 Task: Search one way flight ticket for 2 adults, 2 children, 2 infants in seat in first from Florence: Florence Regional Airport to Greenville: Pitt-greenville Airport on 5-2-2023. Number of bags: 1 checked bag. Price is upto 105000. Outbound departure time preference is 14:15.
Action: Mouse moved to (322, 282)
Screenshot: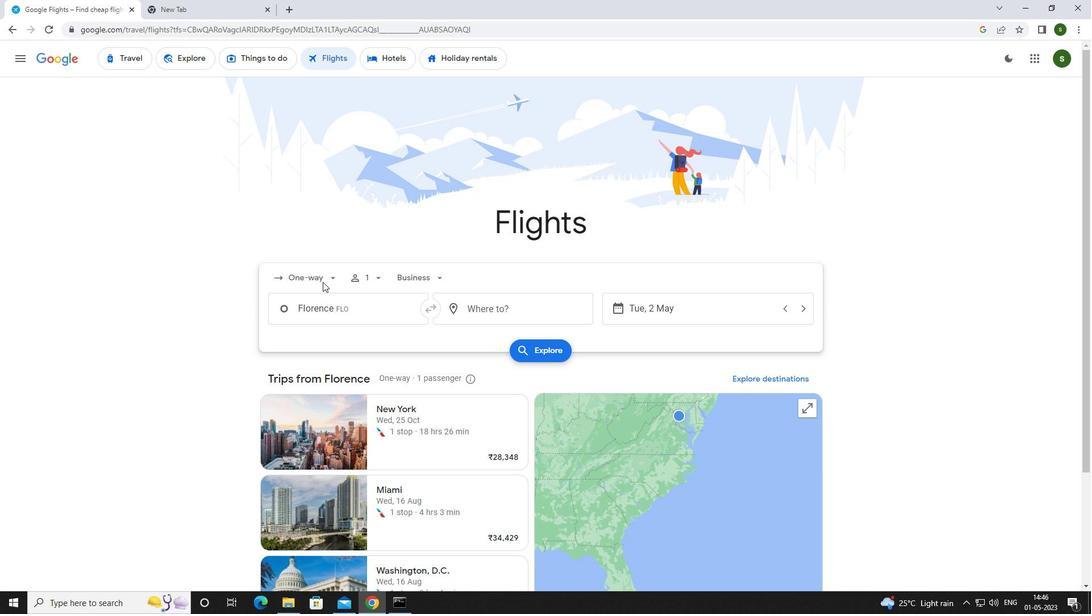 
Action: Mouse pressed left at (322, 282)
Screenshot: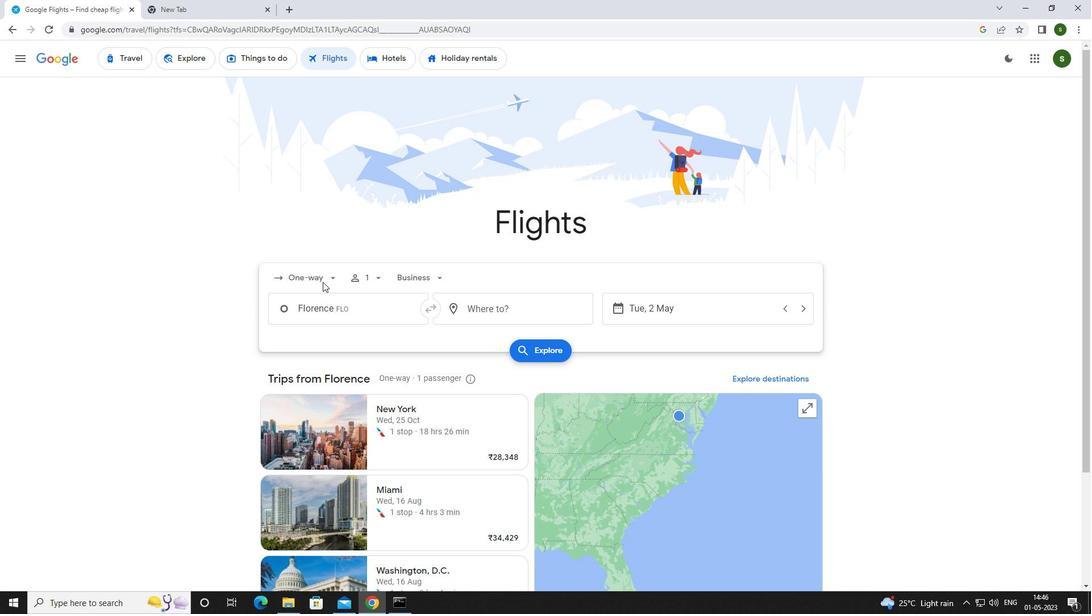 
Action: Mouse moved to (326, 324)
Screenshot: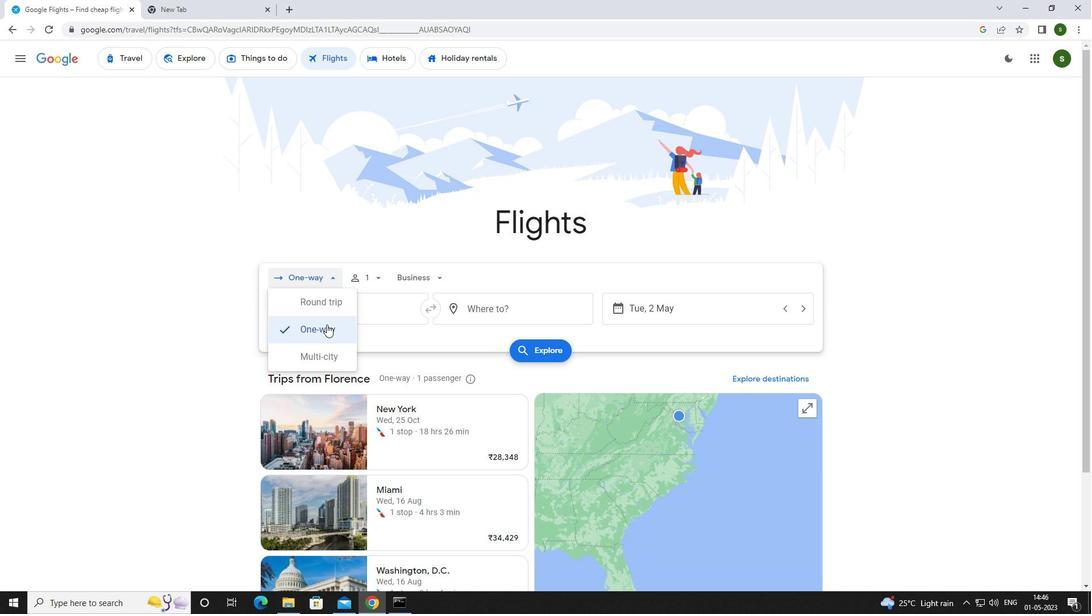 
Action: Mouse pressed left at (326, 324)
Screenshot: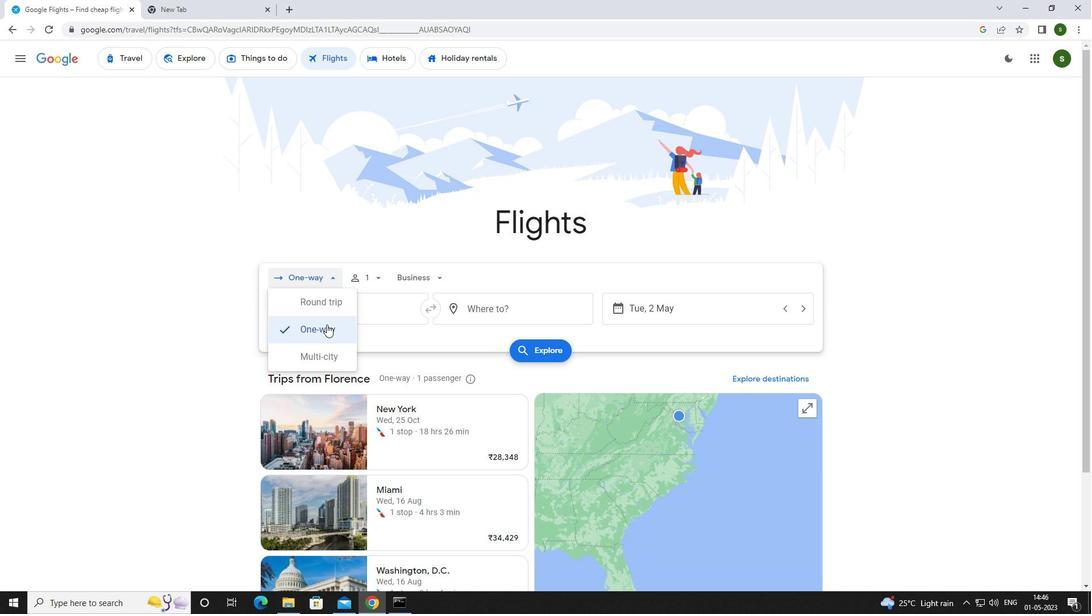 
Action: Mouse moved to (369, 276)
Screenshot: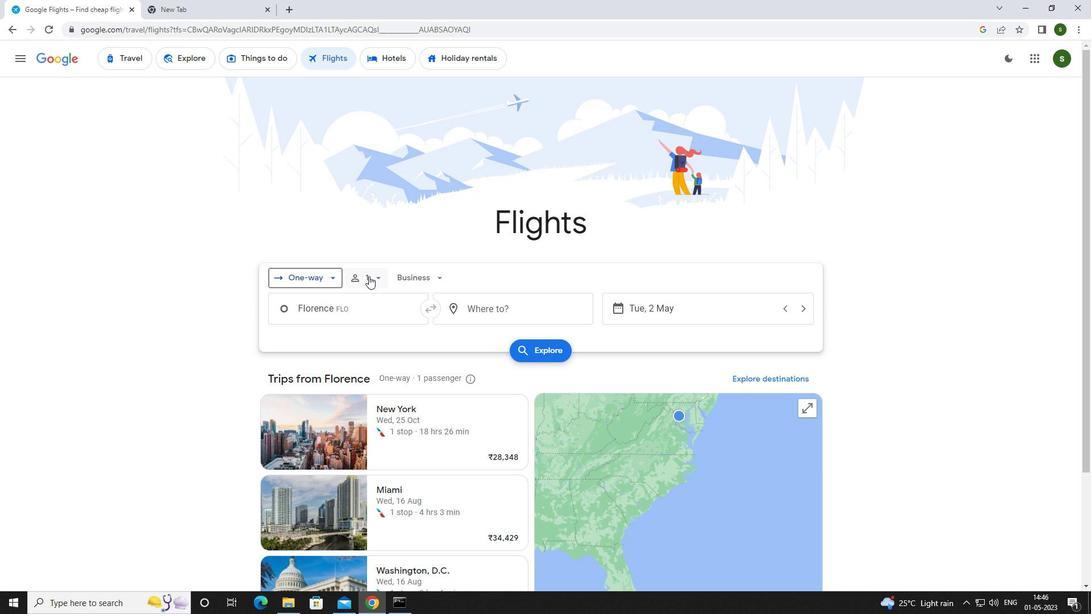 
Action: Mouse pressed left at (369, 276)
Screenshot: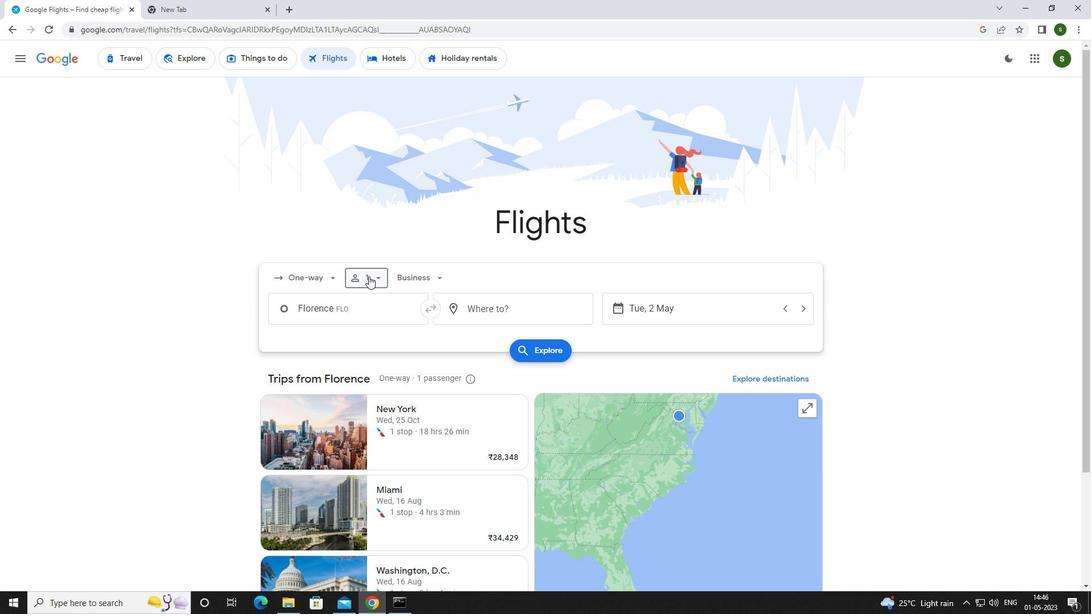 
Action: Mouse moved to (466, 306)
Screenshot: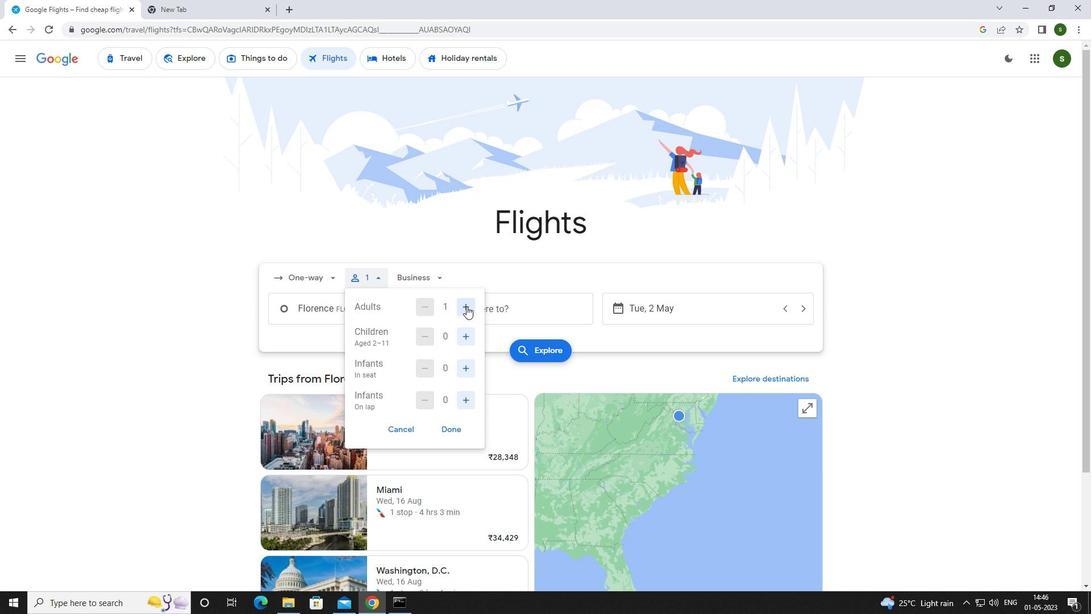 
Action: Mouse pressed left at (466, 306)
Screenshot: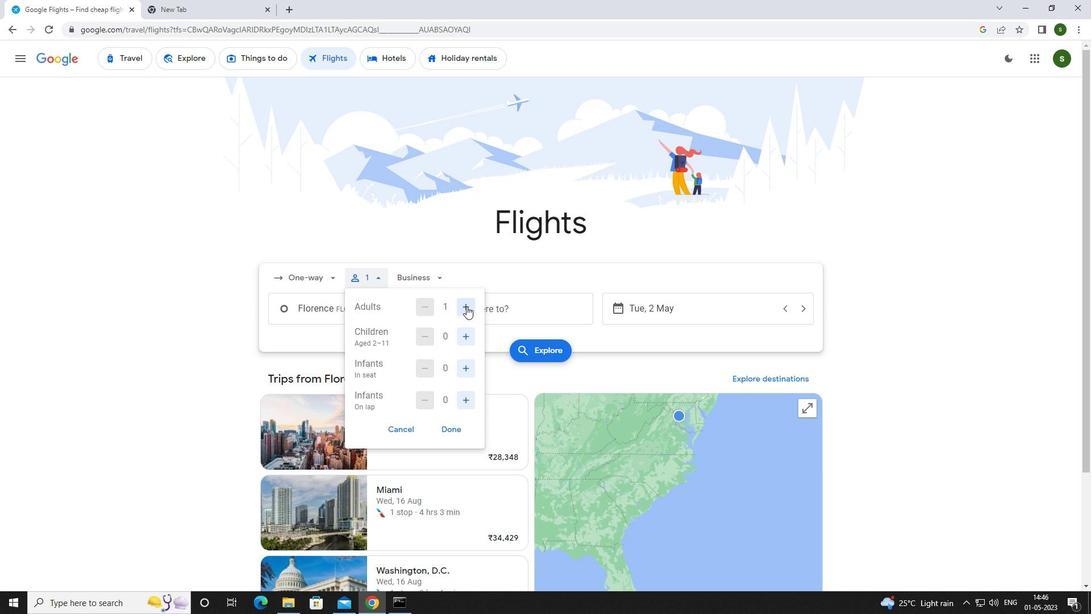 
Action: Mouse moved to (464, 333)
Screenshot: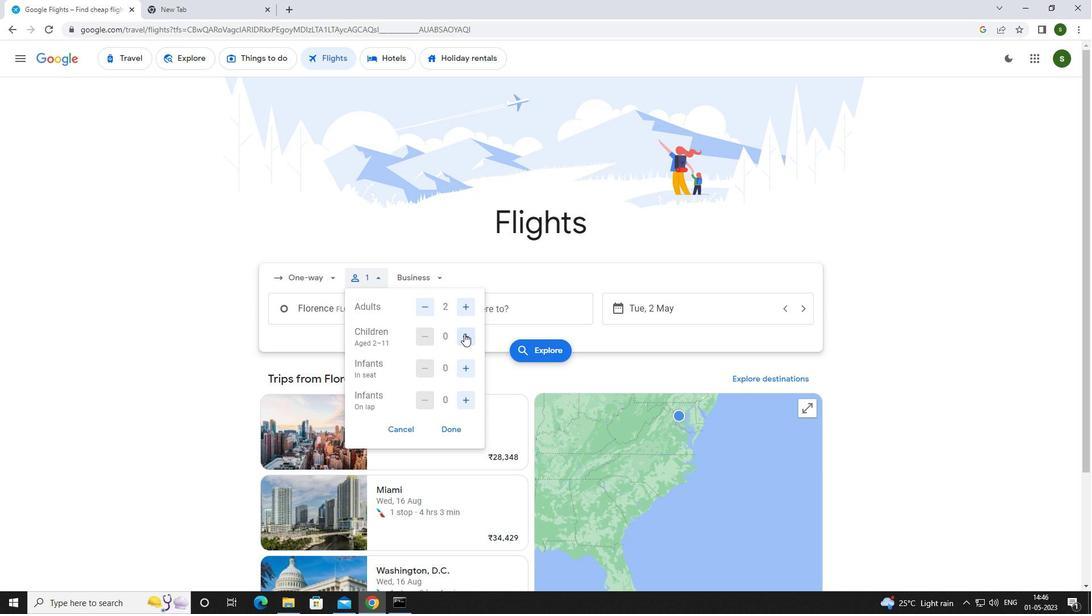 
Action: Mouse pressed left at (464, 333)
Screenshot: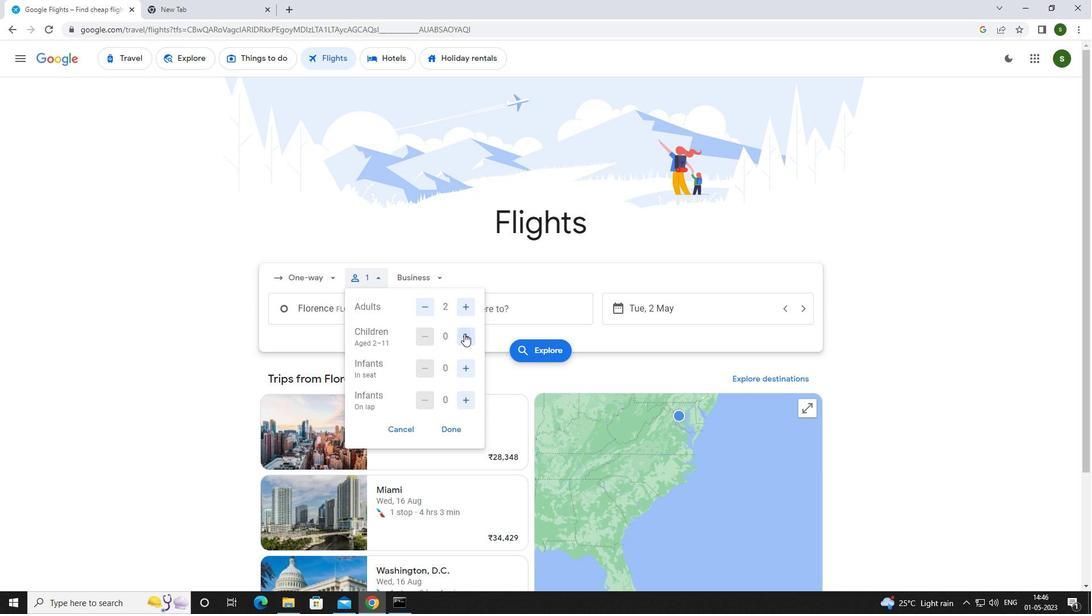 
Action: Mouse pressed left at (464, 333)
Screenshot: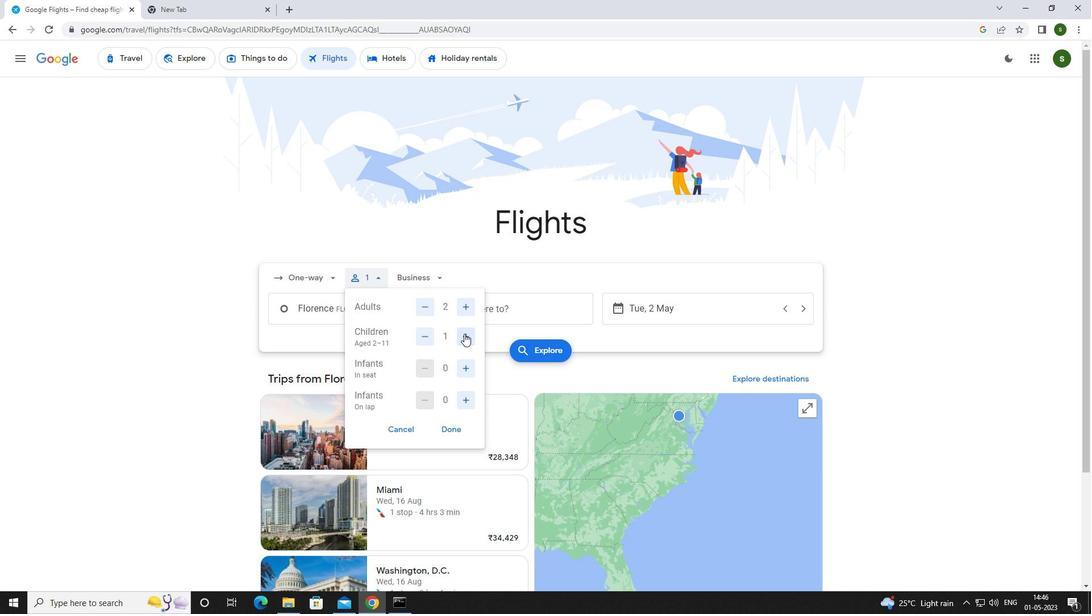 
Action: Mouse moved to (469, 369)
Screenshot: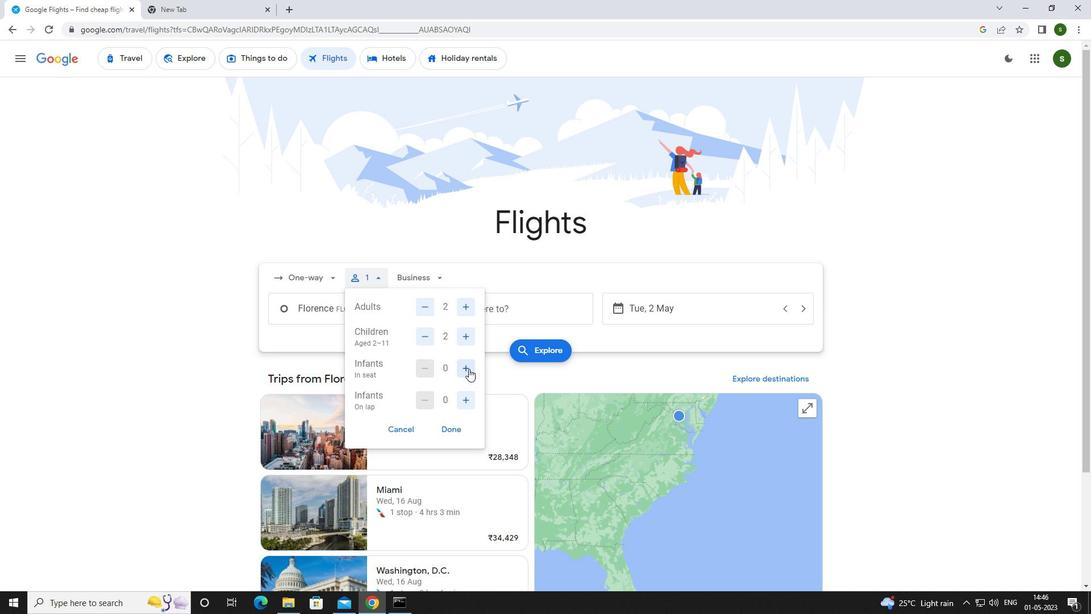 
Action: Mouse pressed left at (469, 369)
Screenshot: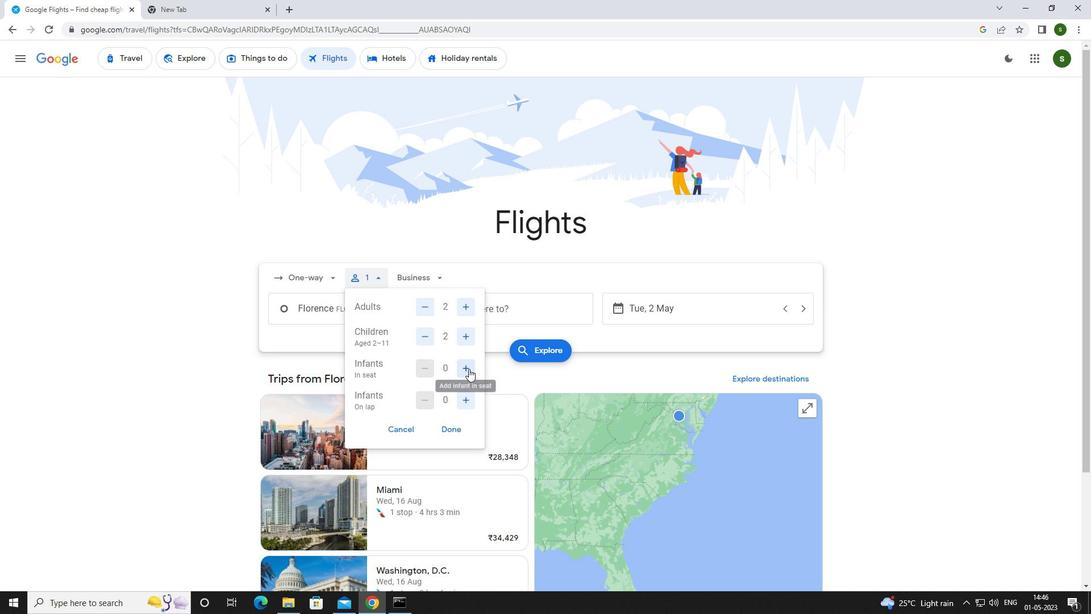 
Action: Mouse pressed left at (469, 369)
Screenshot: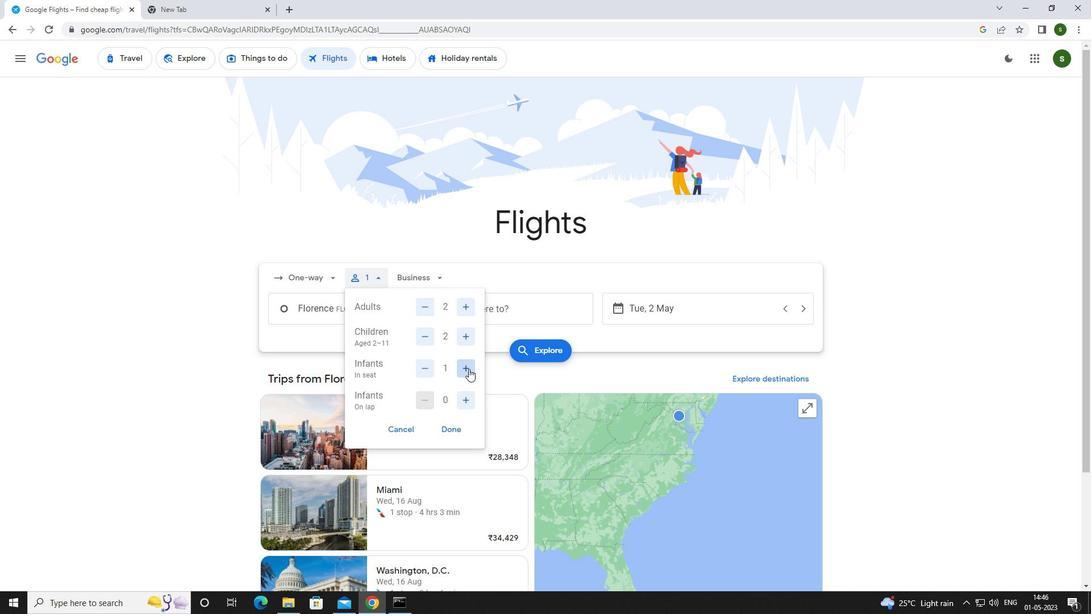 
Action: Mouse moved to (428, 282)
Screenshot: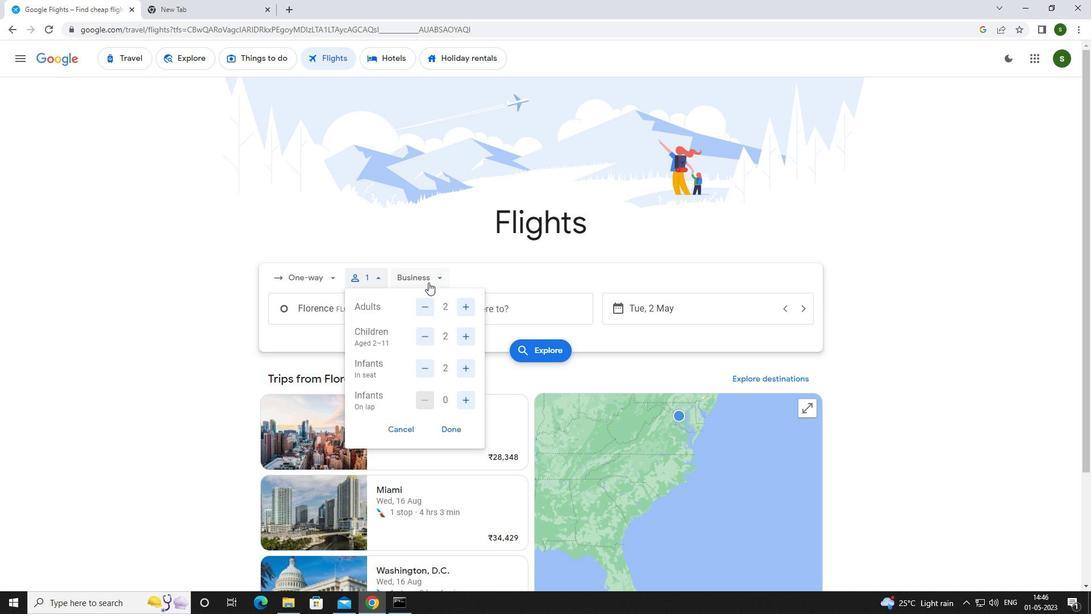 
Action: Mouse pressed left at (428, 282)
Screenshot: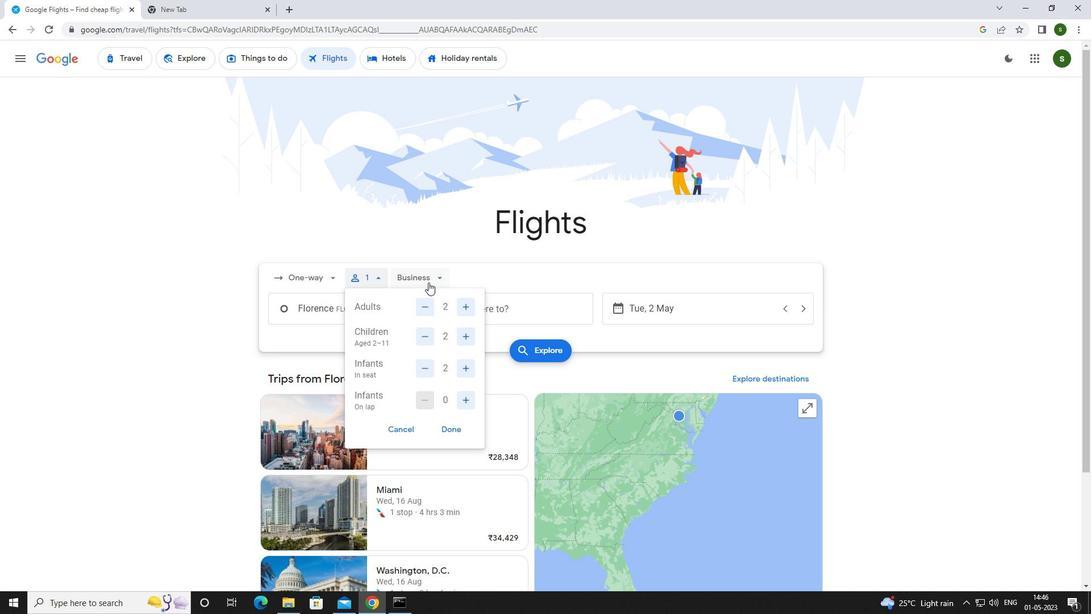 
Action: Mouse moved to (443, 385)
Screenshot: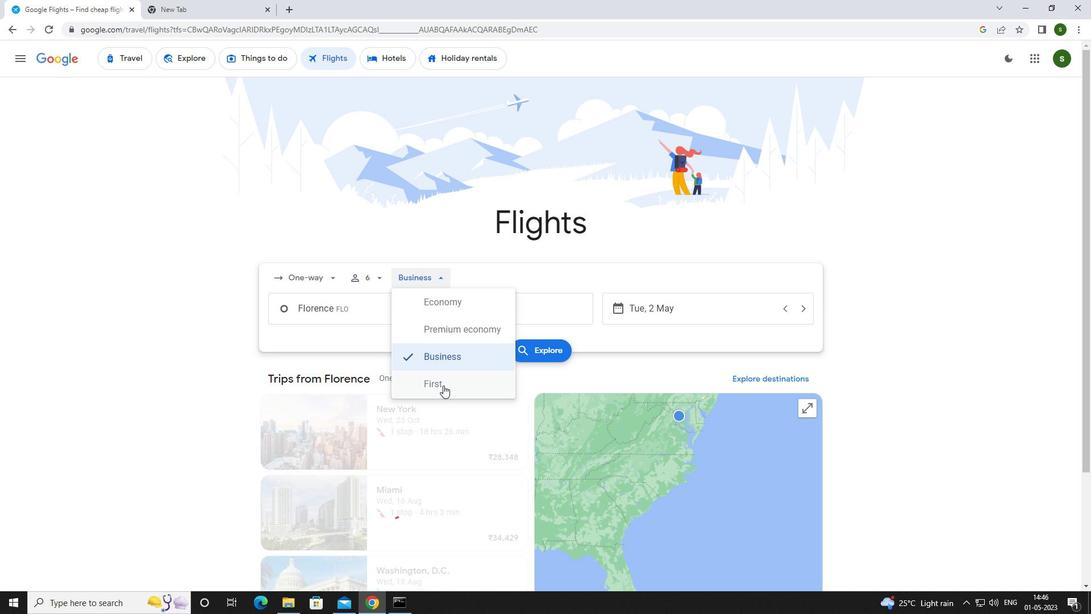 
Action: Mouse pressed left at (443, 385)
Screenshot: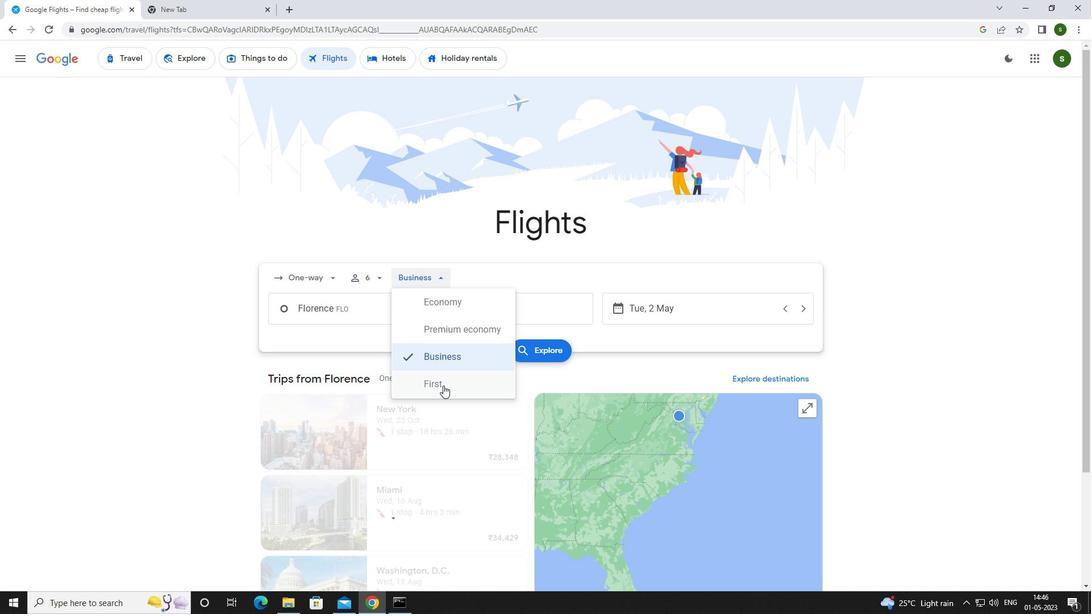 
Action: Mouse moved to (381, 317)
Screenshot: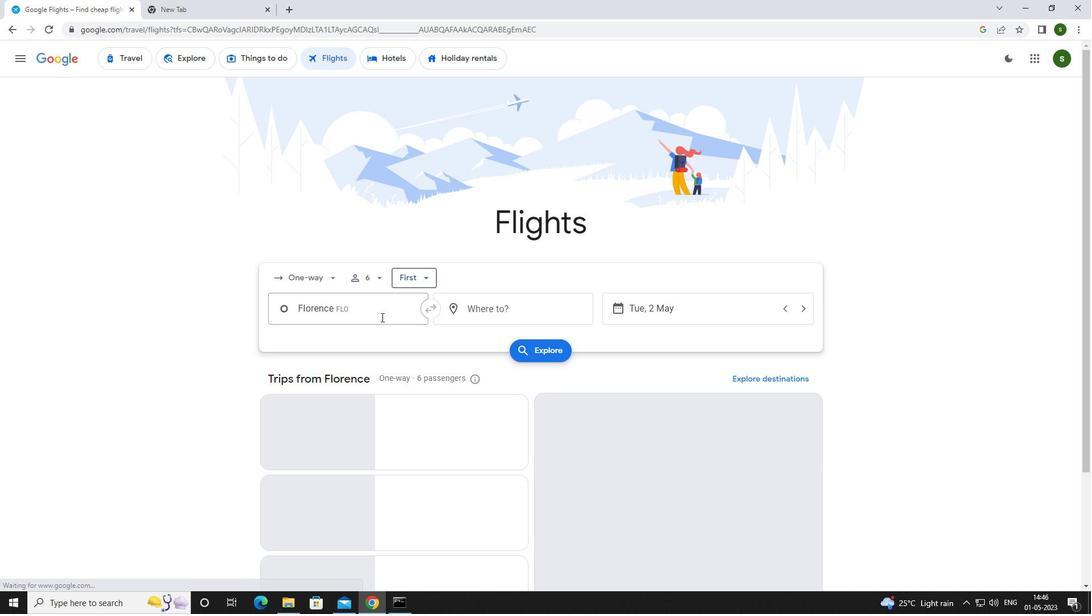 
Action: Mouse pressed left at (381, 317)
Screenshot: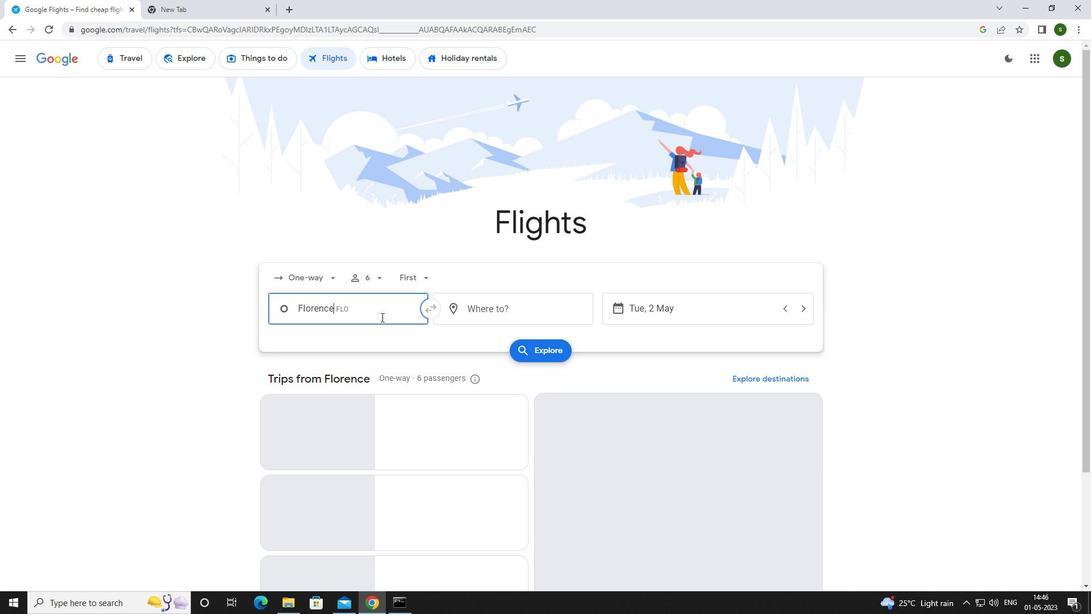 
Action: Mouse moved to (376, 313)
Screenshot: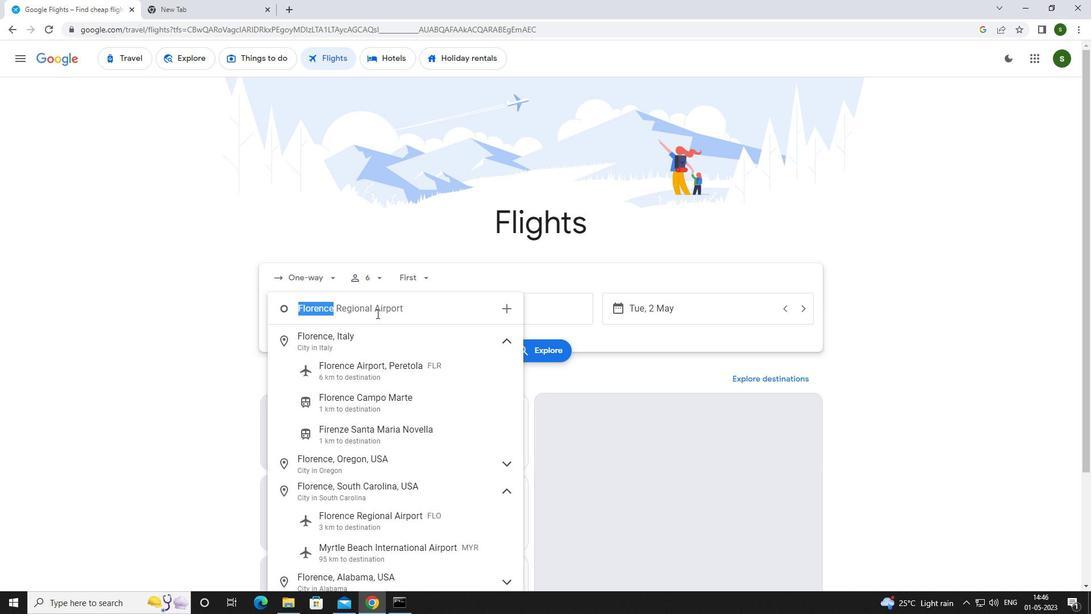 
Action: Key pressed <Key.caps_lock>f<Key.caps_lock>loerence<Key.space><Key.caps_lock>
Screenshot: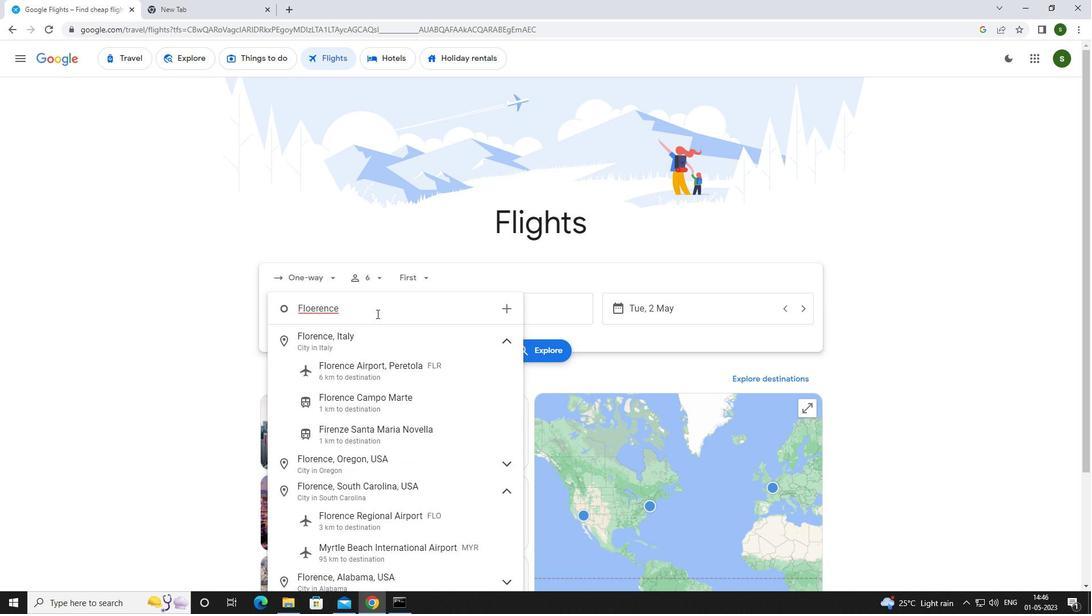 
Action: Mouse moved to (376, 521)
Screenshot: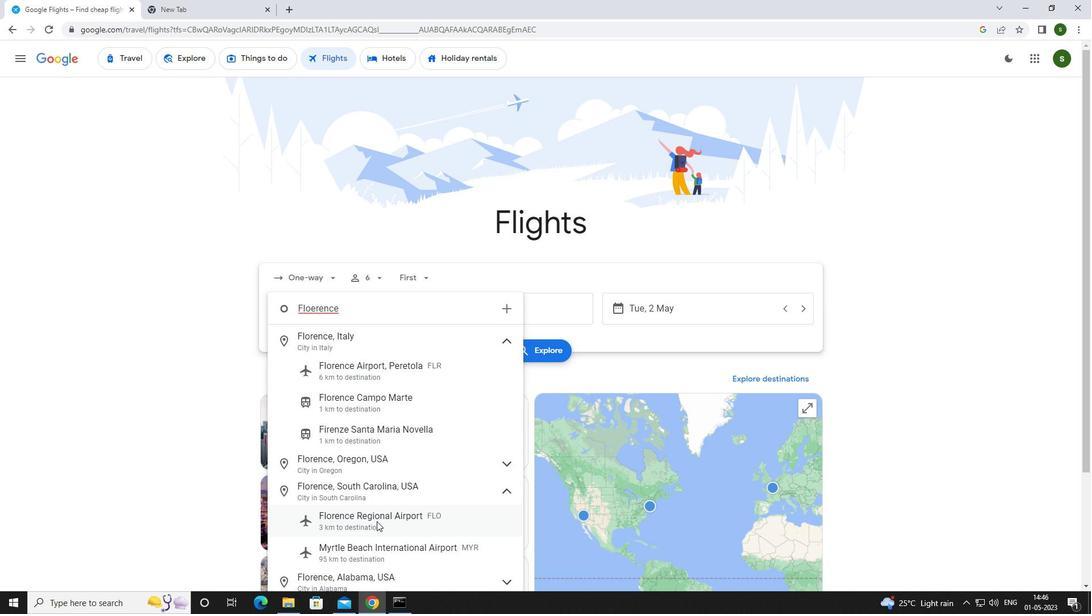 
Action: Mouse pressed left at (376, 521)
Screenshot: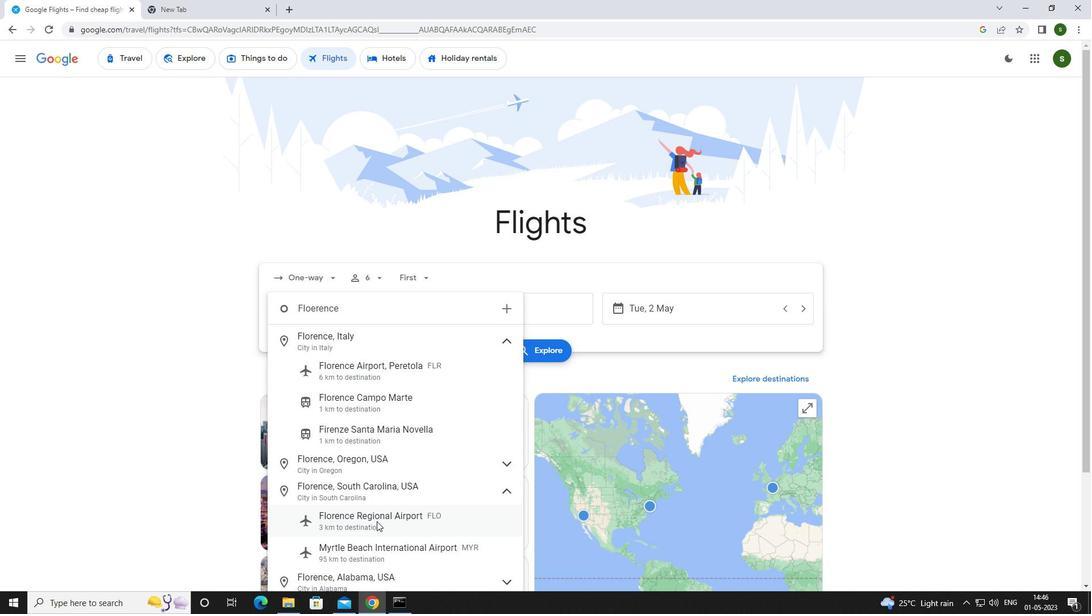 
Action: Mouse moved to (497, 311)
Screenshot: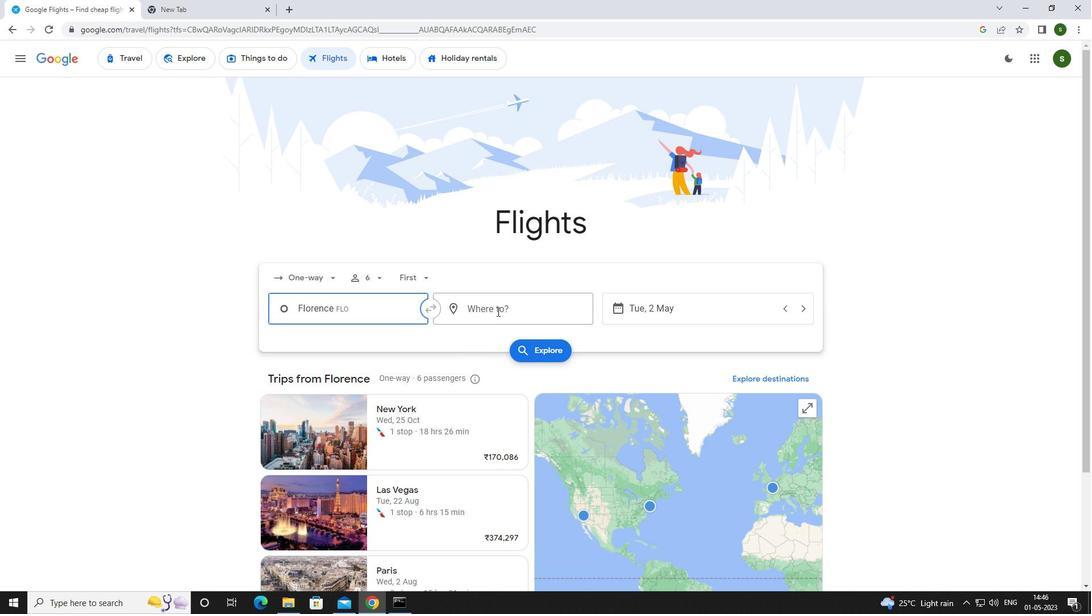 
Action: Mouse pressed left at (497, 311)
Screenshot: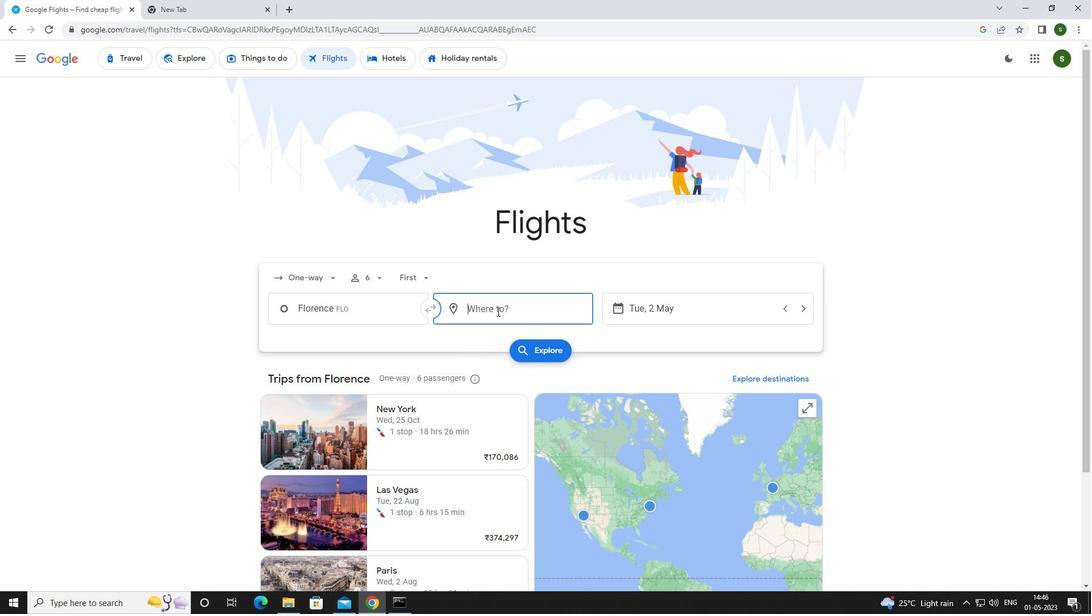 
Action: Mouse moved to (445, 327)
Screenshot: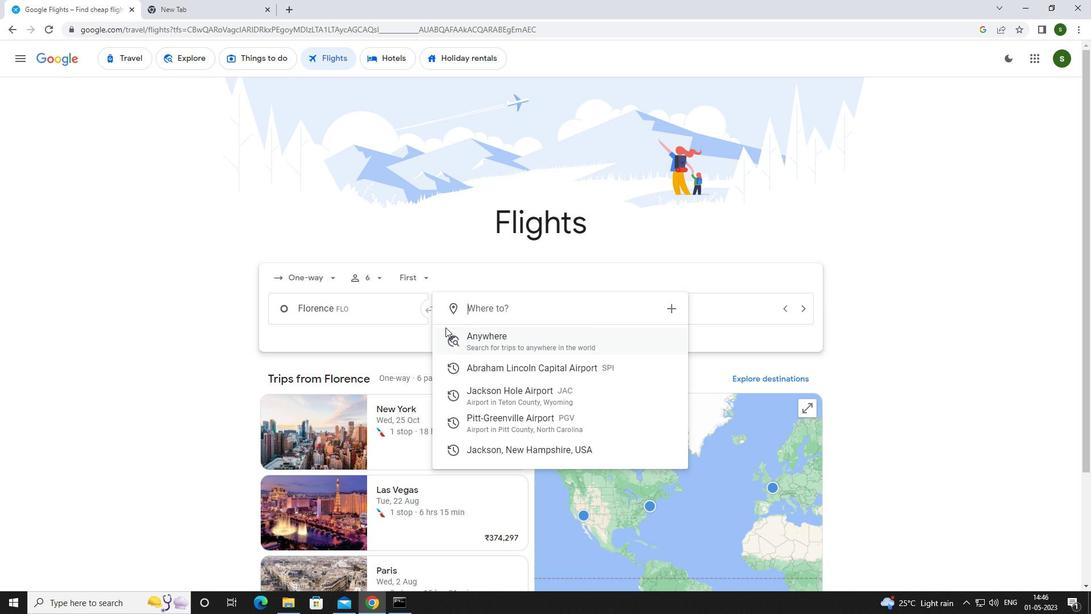 
Action: Key pressed <Key.caps_lock>p<Key.caps_lock>itt
Screenshot: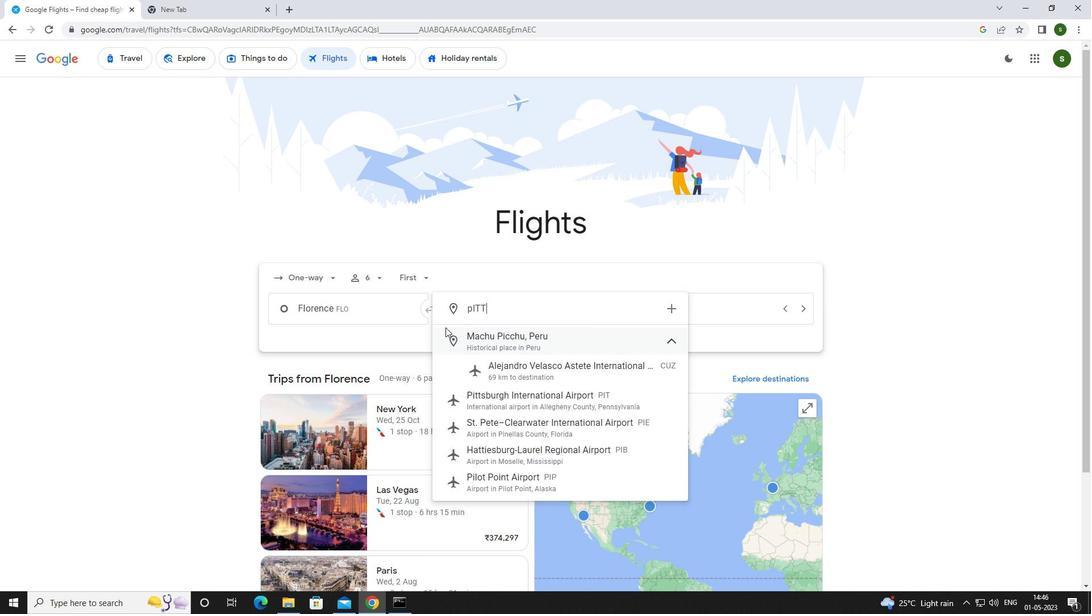 
Action: Mouse moved to (495, 417)
Screenshot: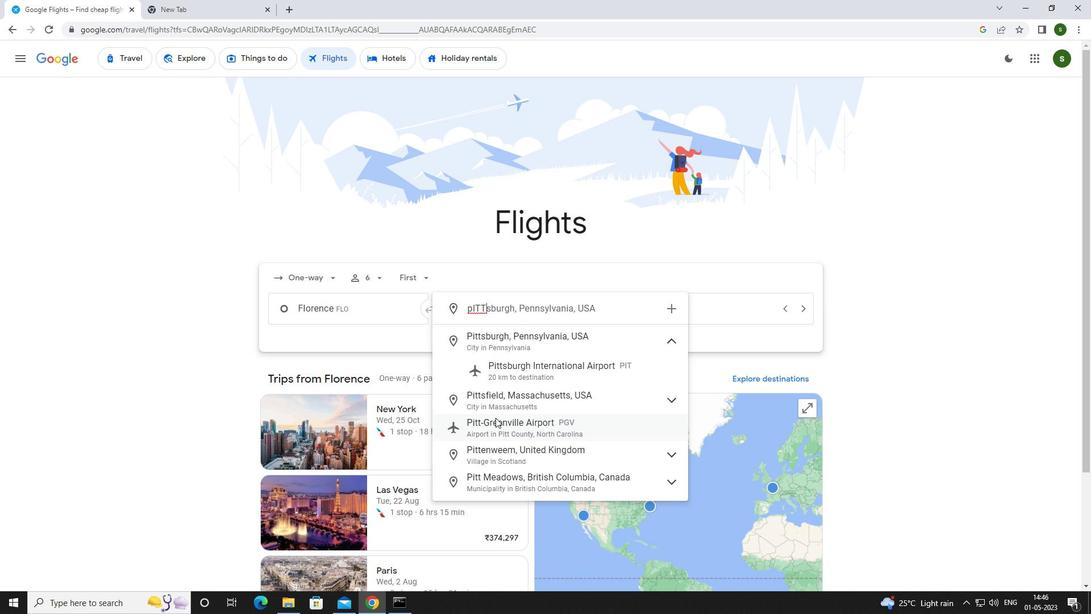 
Action: Mouse pressed left at (495, 417)
Screenshot: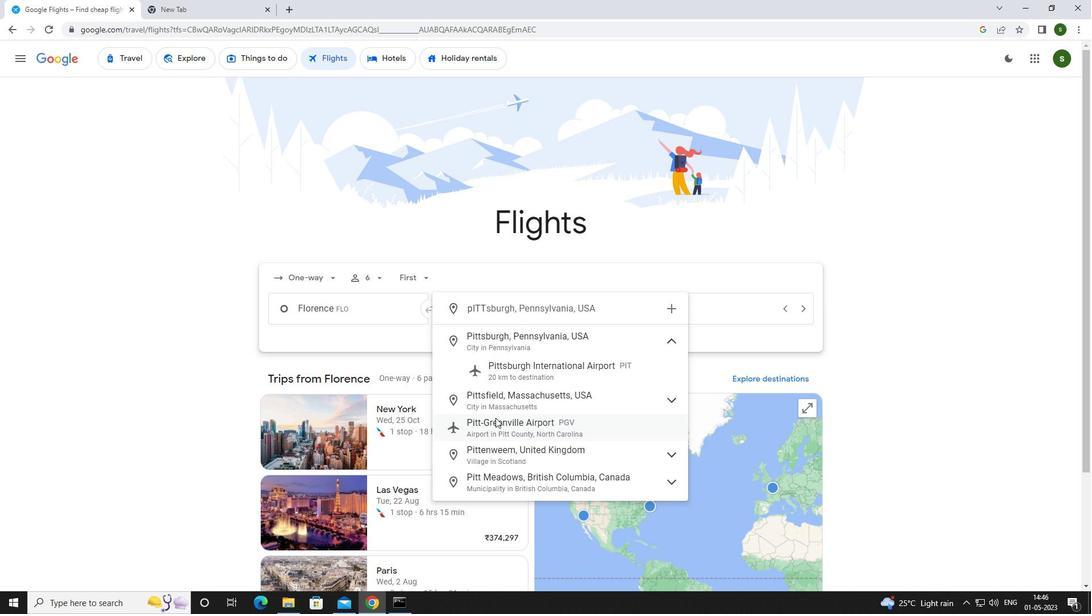 
Action: Mouse moved to (658, 311)
Screenshot: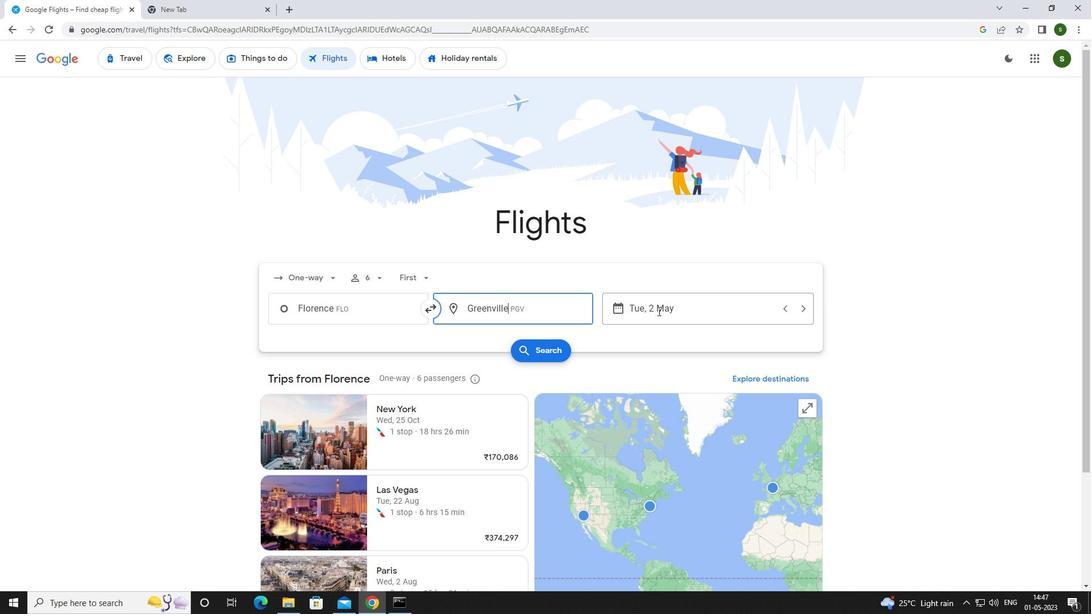 
Action: Mouse pressed left at (658, 311)
Screenshot: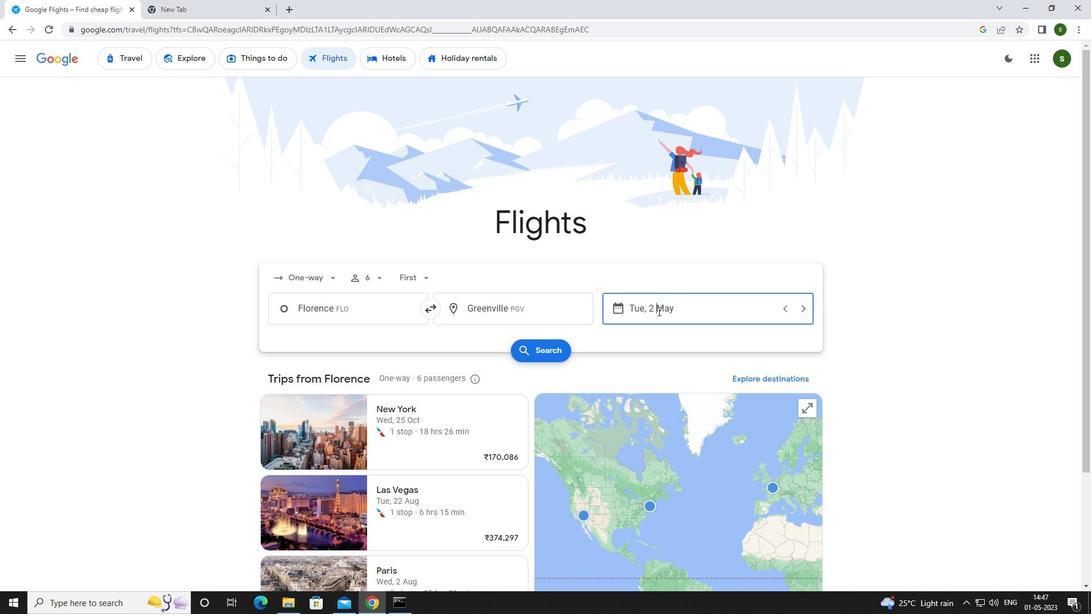 
Action: Mouse moved to (468, 388)
Screenshot: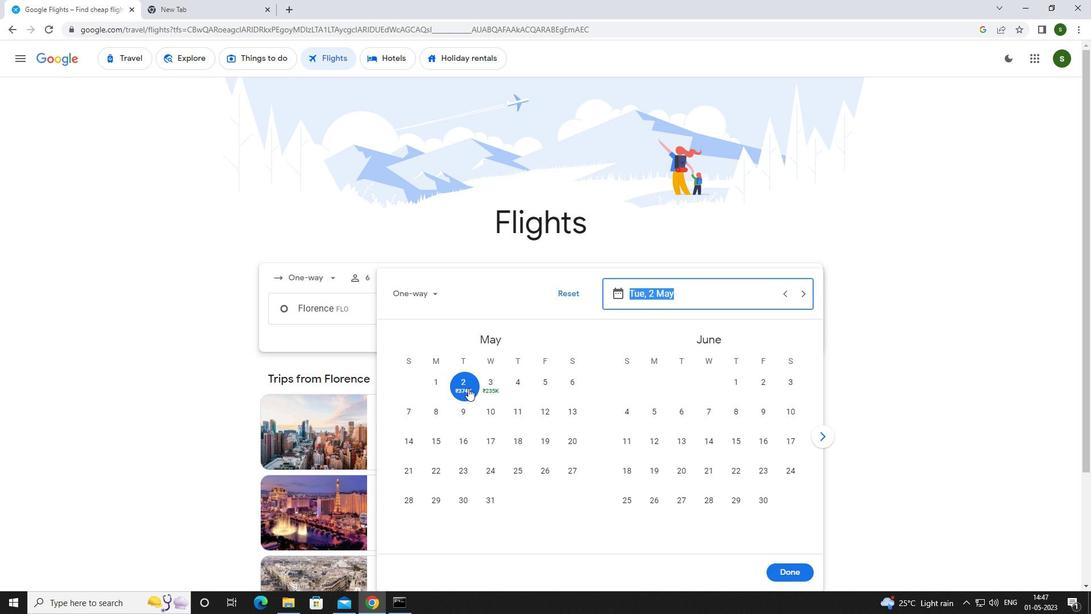 
Action: Mouse pressed left at (468, 388)
Screenshot: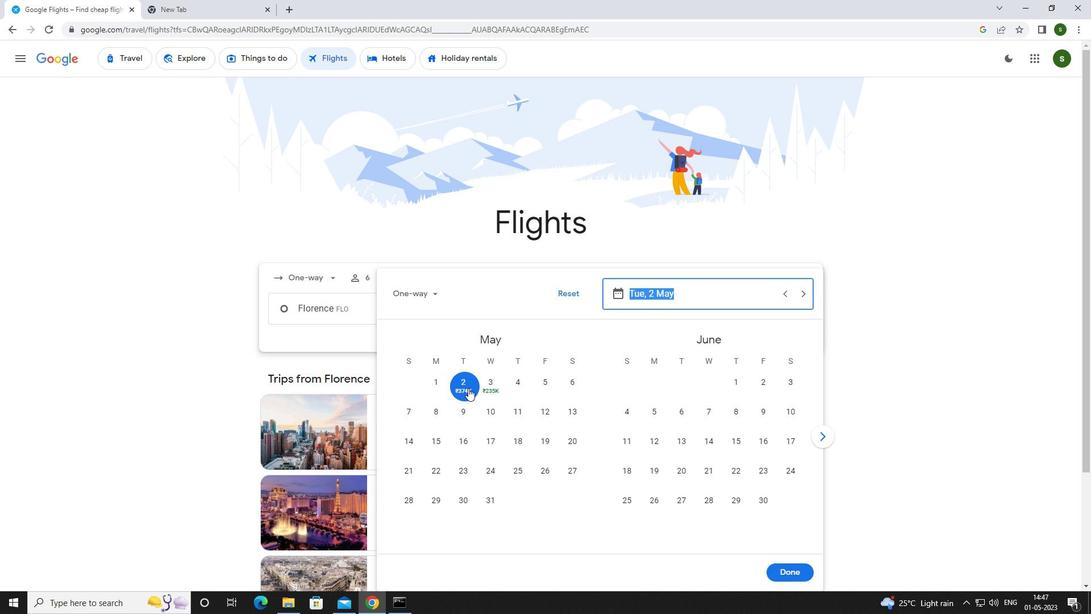 
Action: Mouse moved to (796, 572)
Screenshot: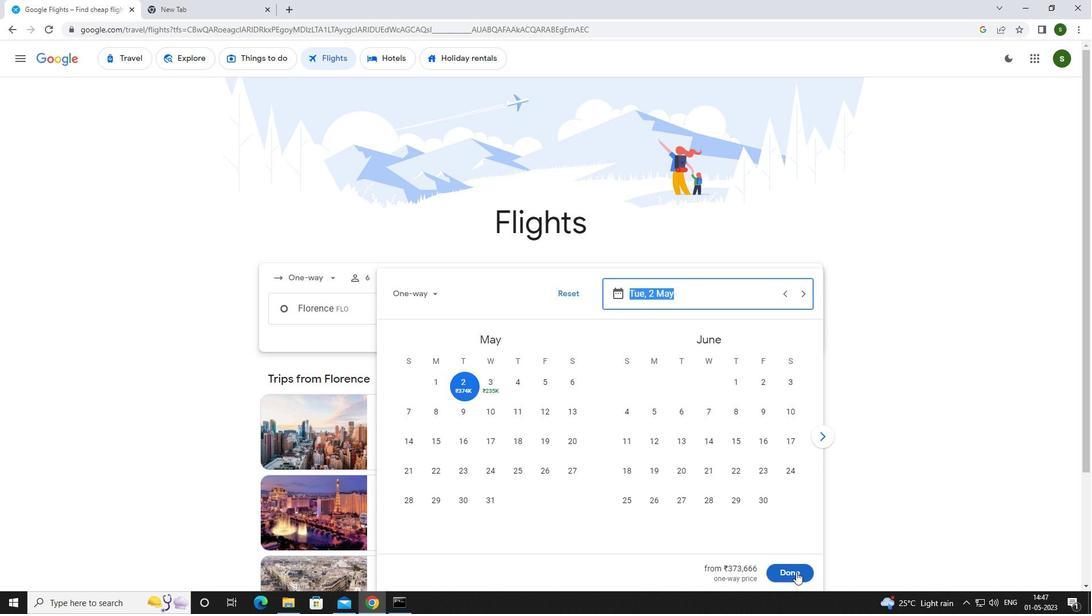 
Action: Mouse pressed left at (796, 572)
Screenshot: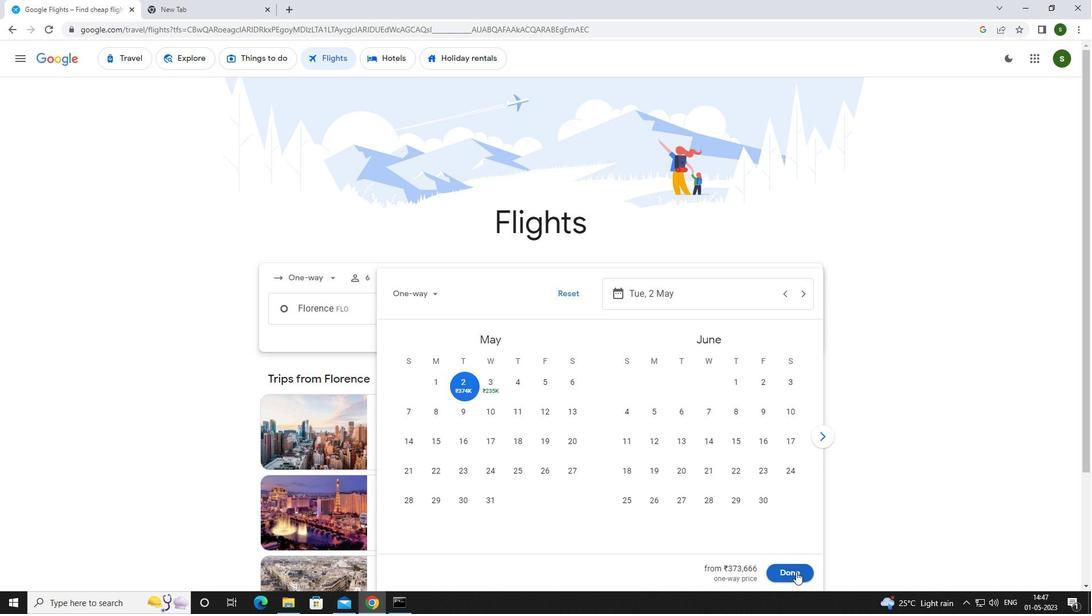 
Action: Mouse moved to (541, 356)
Screenshot: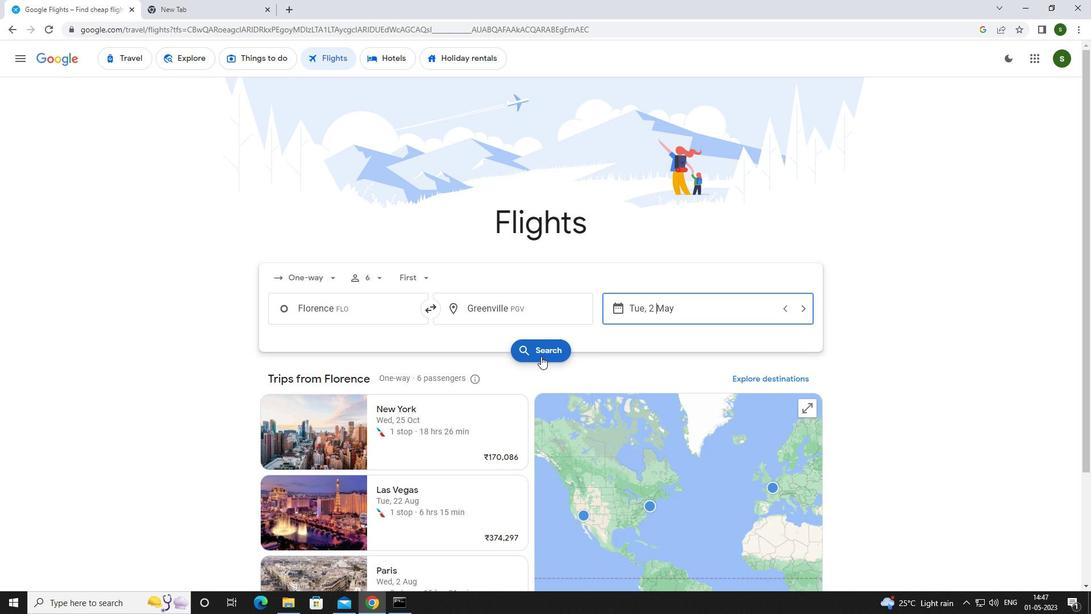 
Action: Mouse pressed left at (541, 356)
Screenshot: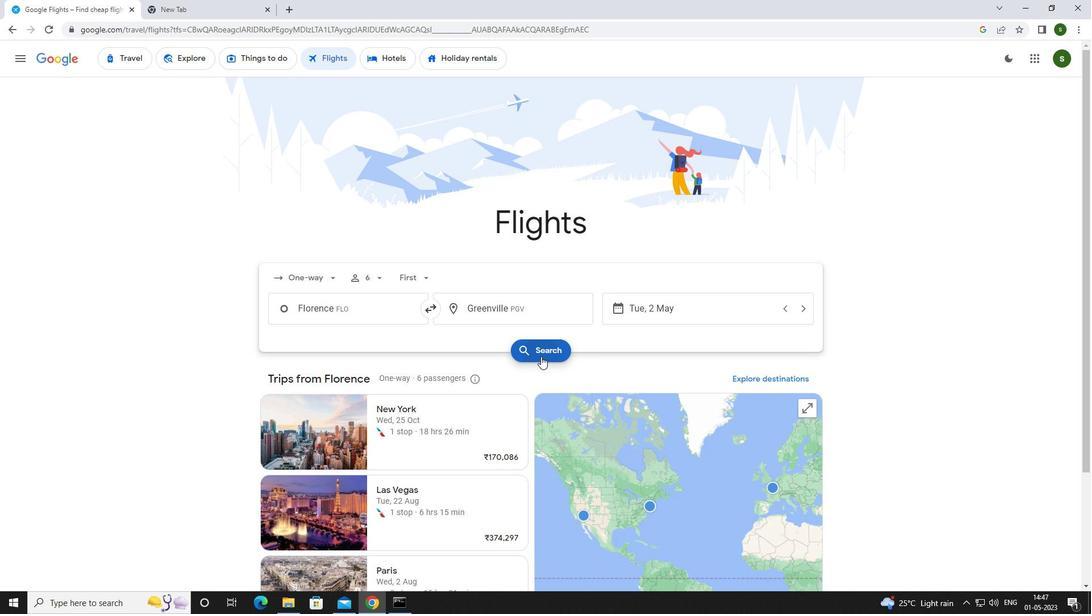
Action: Mouse moved to (297, 168)
Screenshot: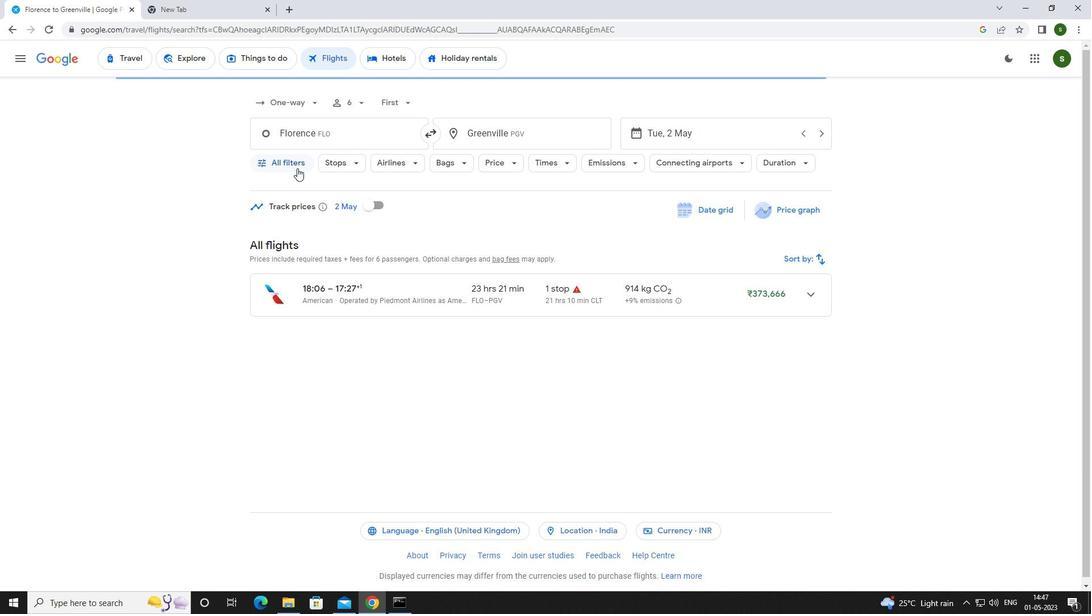 
Action: Mouse pressed left at (297, 168)
Screenshot: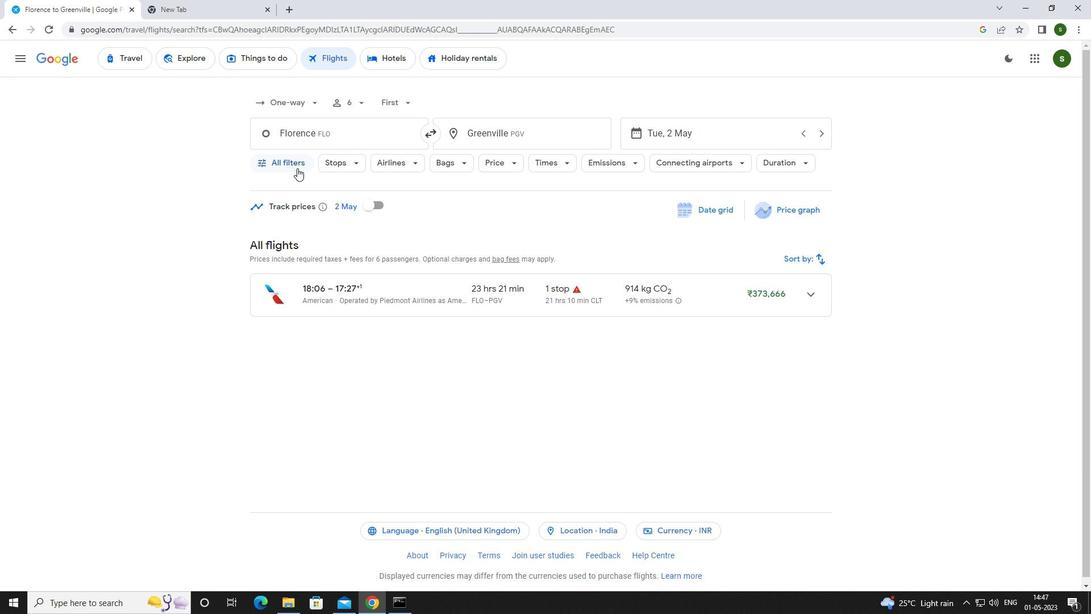 
Action: Mouse moved to (324, 219)
Screenshot: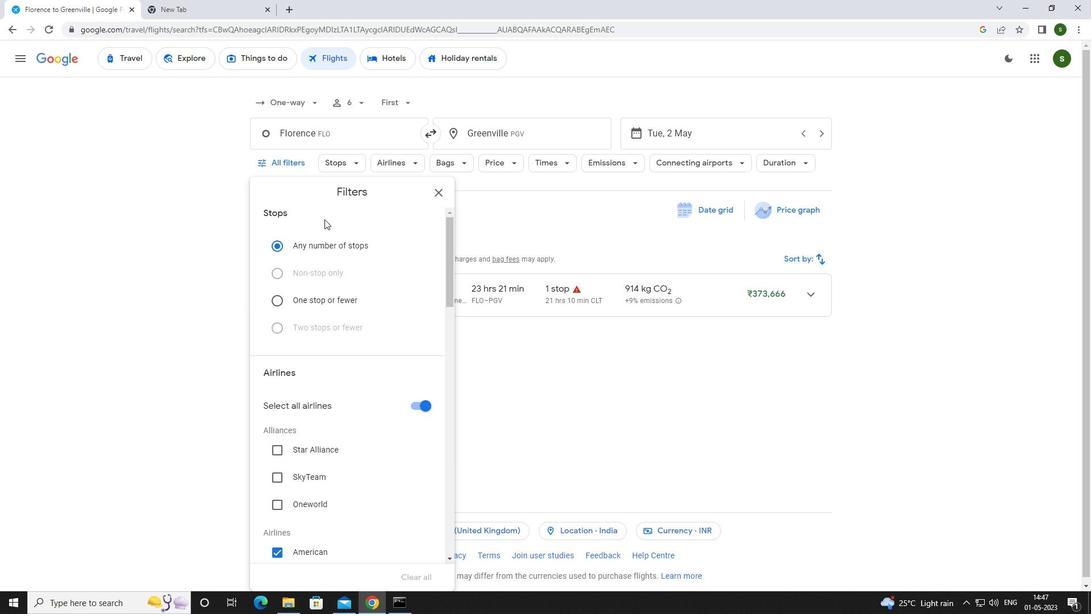 
Action: Mouse scrolled (324, 218) with delta (0, 0)
Screenshot: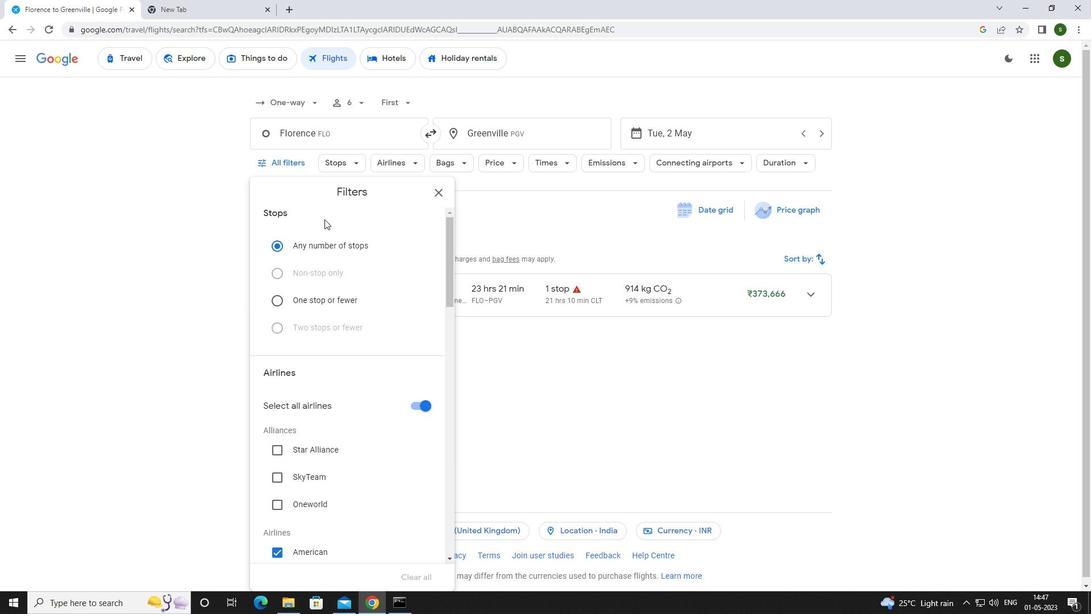 
Action: Mouse moved to (325, 220)
Screenshot: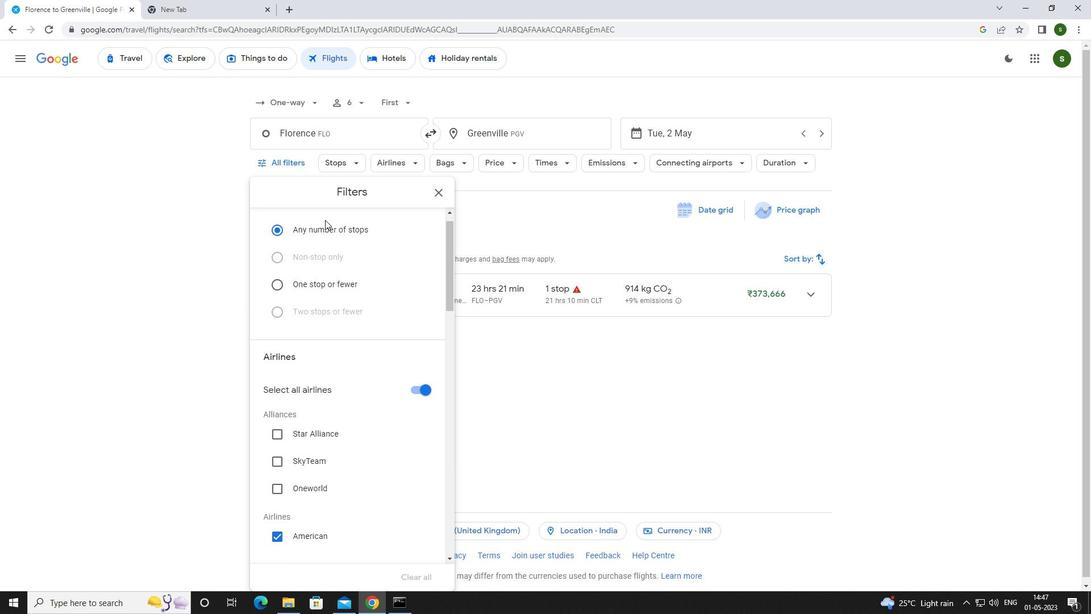
Action: Mouse scrolled (325, 219) with delta (0, 0)
Screenshot: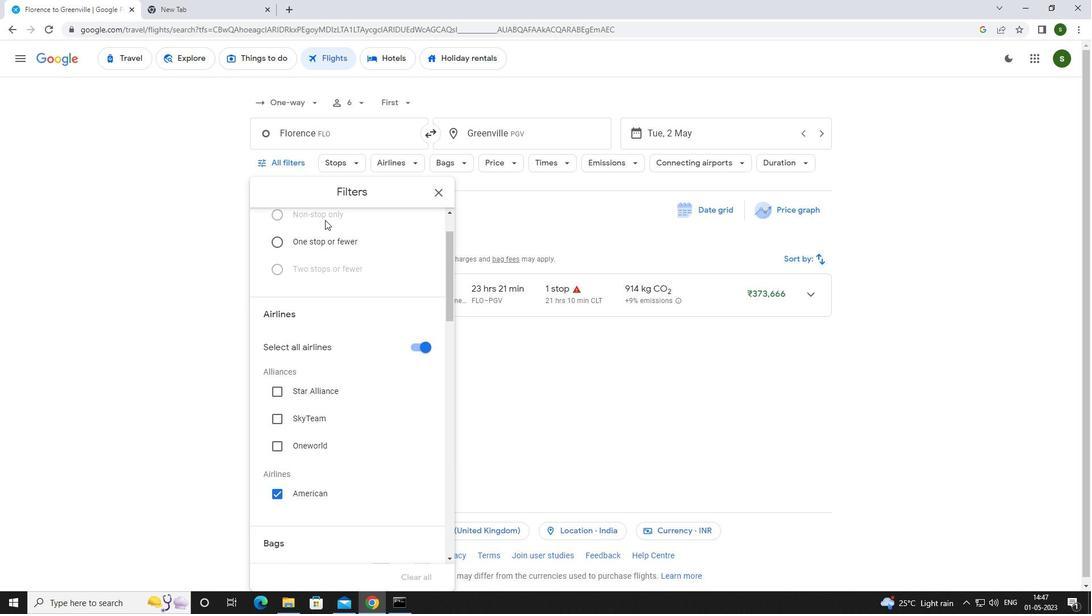 
Action: Mouse scrolled (325, 219) with delta (0, 0)
Screenshot: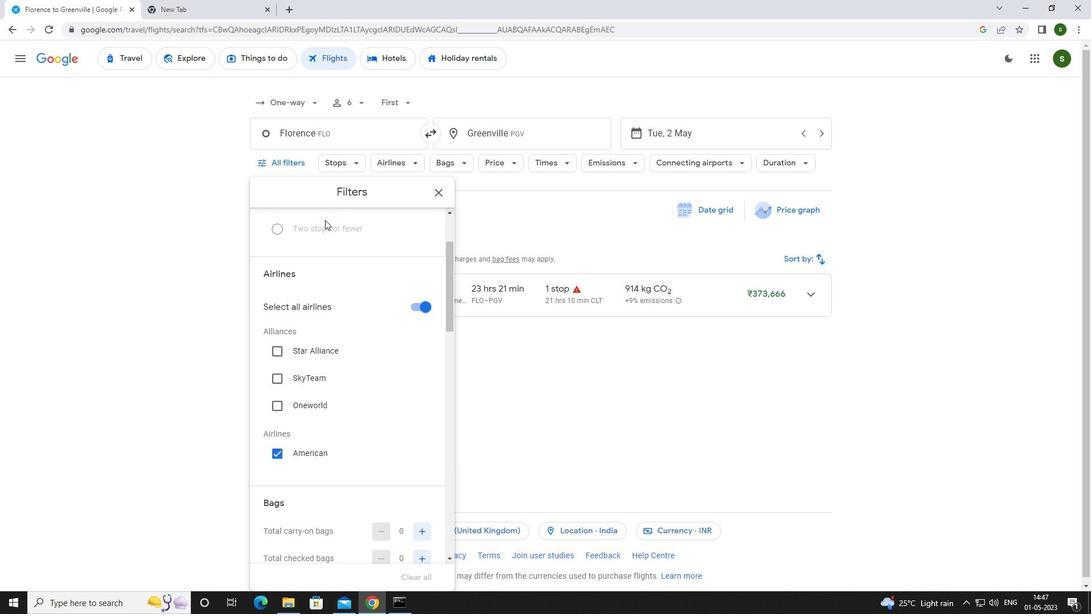 
Action: Mouse scrolled (325, 219) with delta (0, 0)
Screenshot: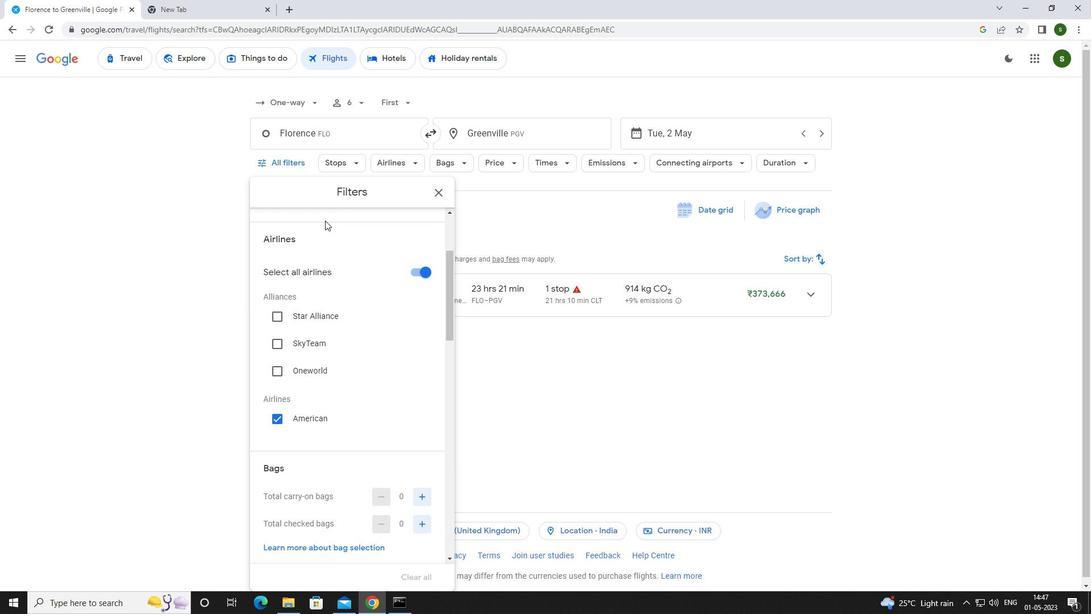
Action: Mouse moved to (325, 220)
Screenshot: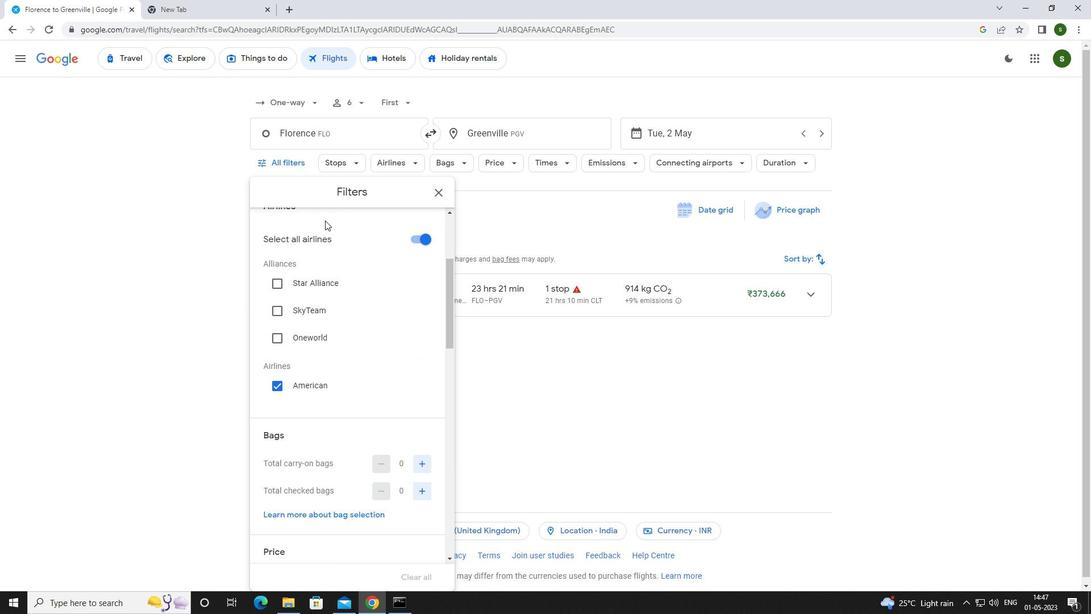 
Action: Mouse scrolled (325, 220) with delta (0, 0)
Screenshot: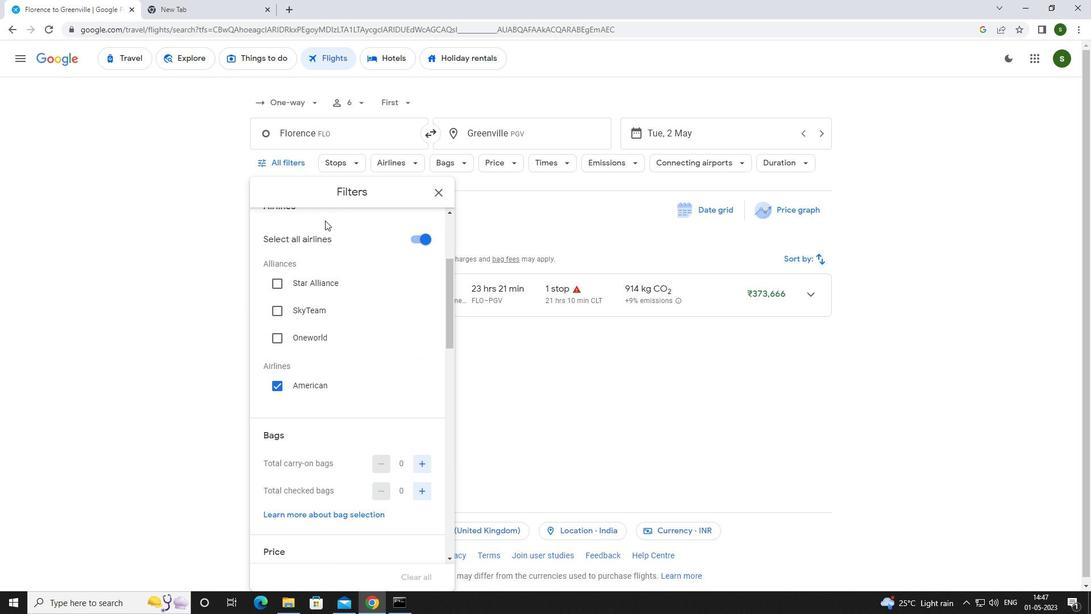 
Action: Mouse scrolled (325, 220) with delta (0, 0)
Screenshot: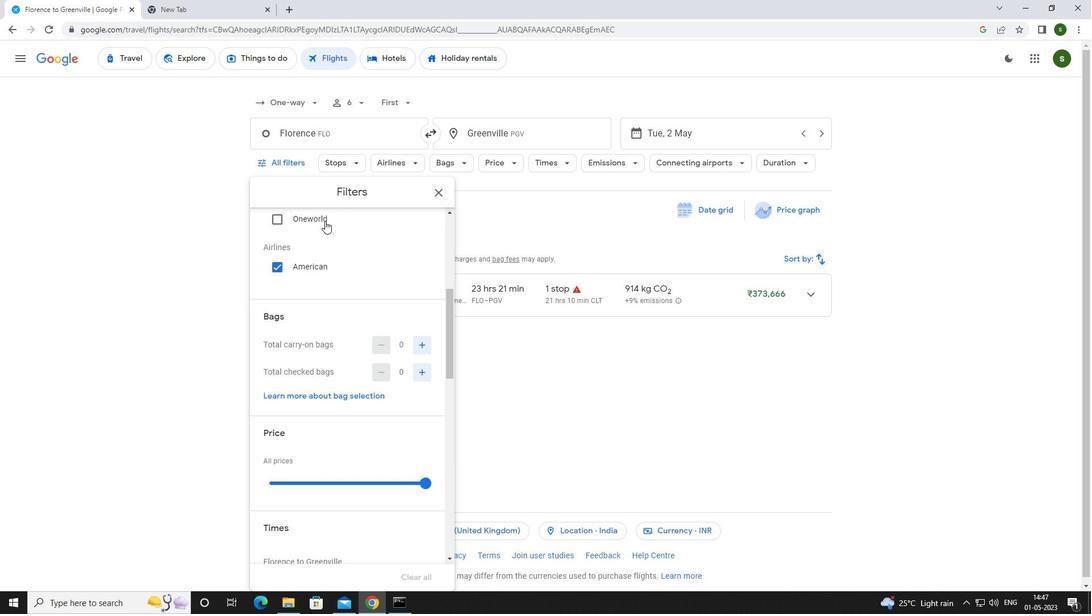 
Action: Mouse moved to (417, 316)
Screenshot: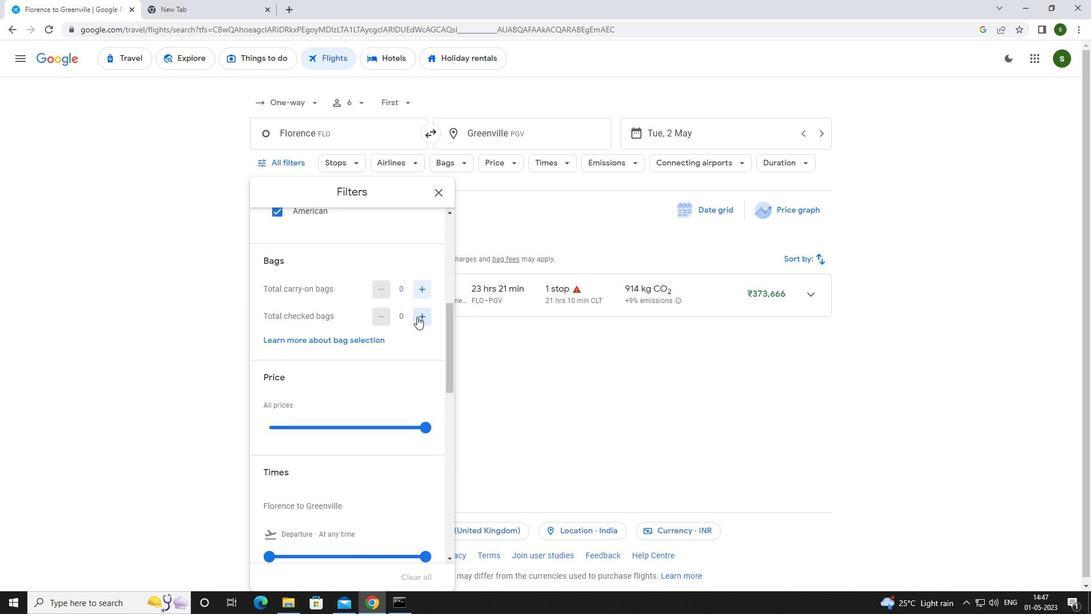 
Action: Mouse pressed left at (417, 316)
Screenshot: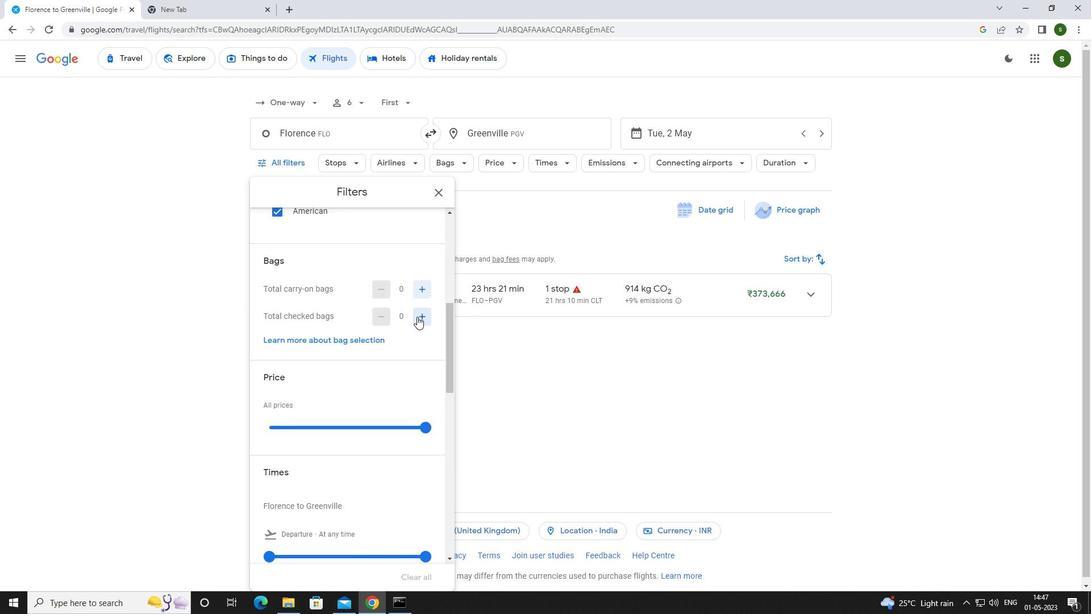 
Action: Mouse scrolled (417, 316) with delta (0, 0)
Screenshot: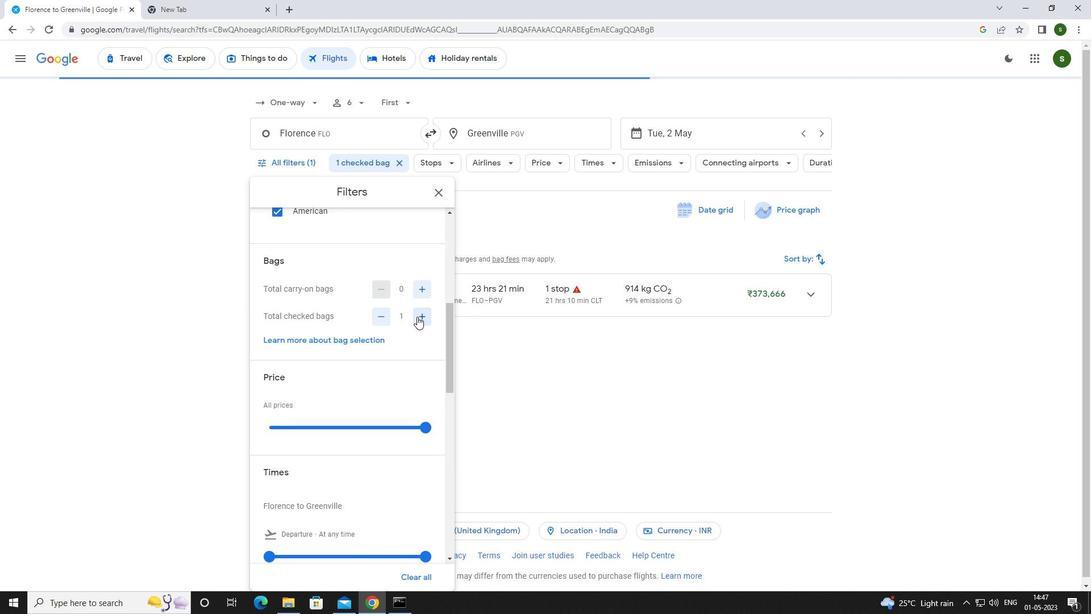 
Action: Mouse scrolled (417, 316) with delta (0, 0)
Screenshot: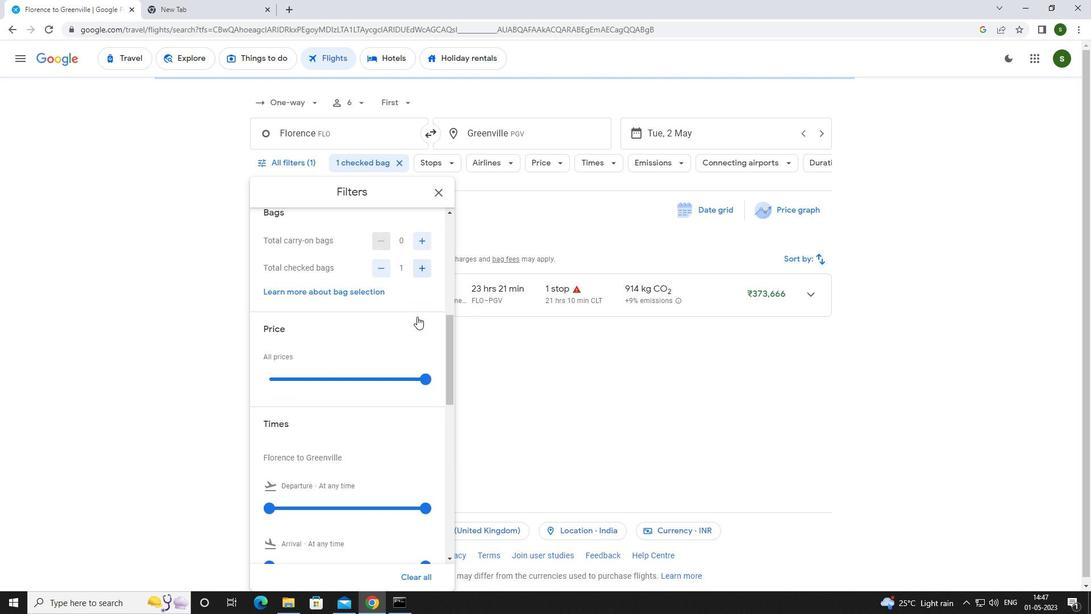 
Action: Mouse moved to (425, 309)
Screenshot: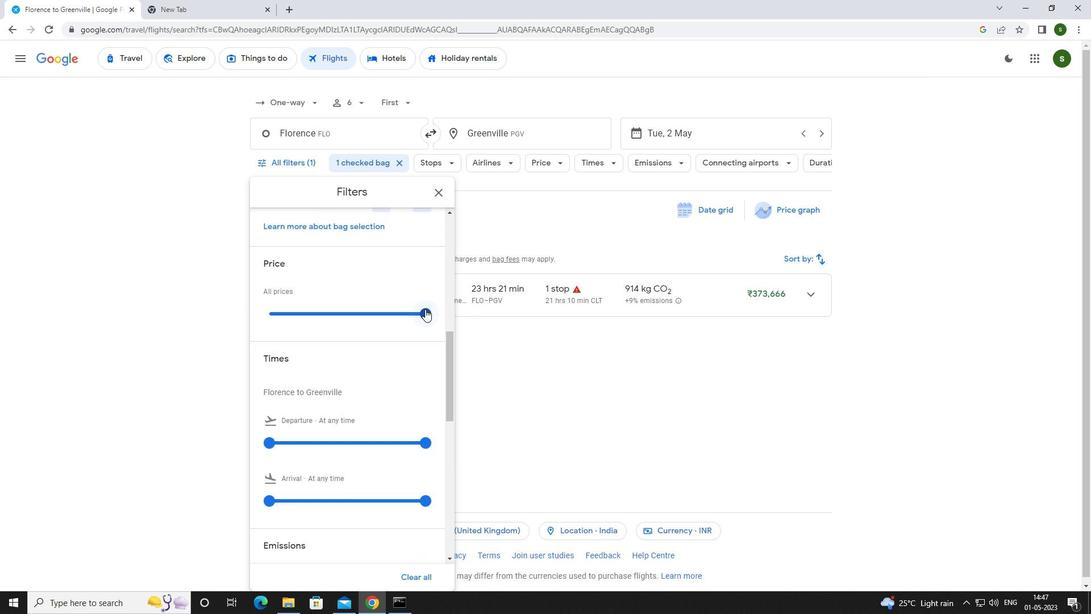 
Action: Mouse pressed left at (425, 309)
Screenshot: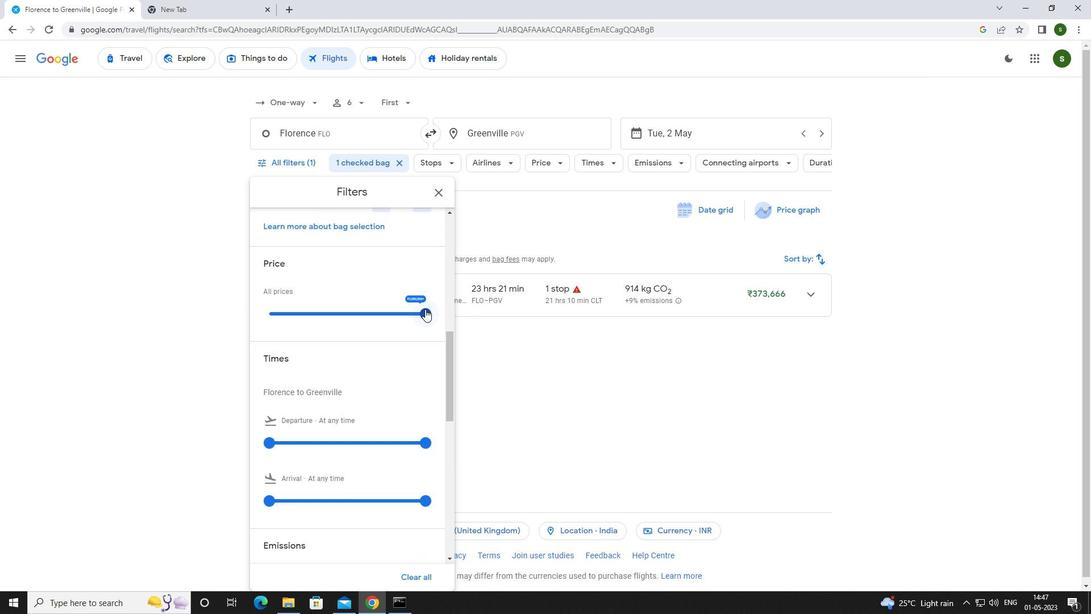 
Action: Mouse moved to (270, 444)
Screenshot: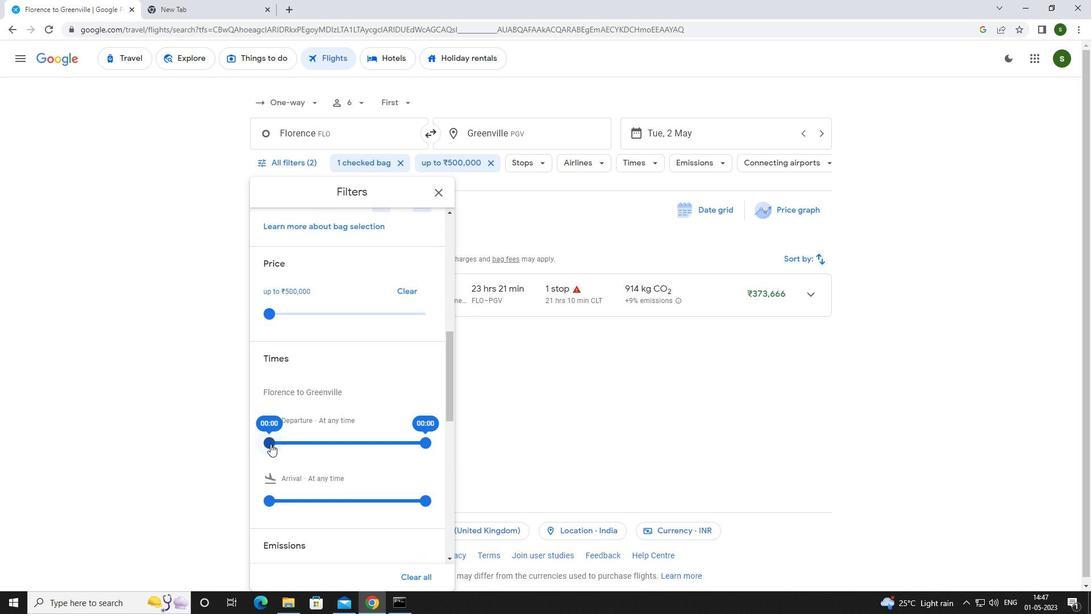 
Action: Mouse pressed left at (270, 444)
Screenshot: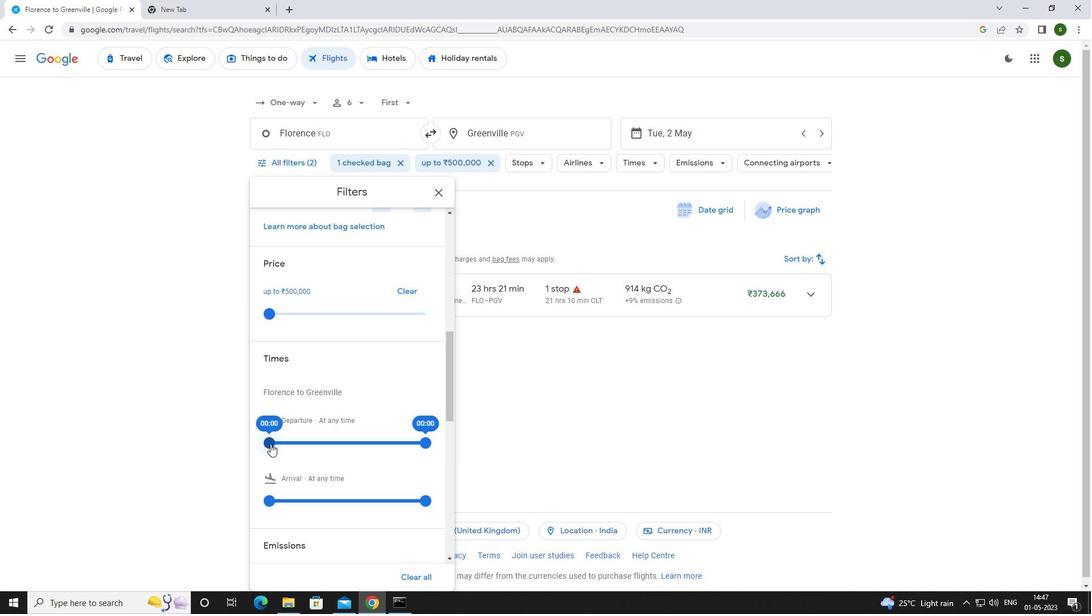 
Action: Mouse moved to (536, 407)
Screenshot: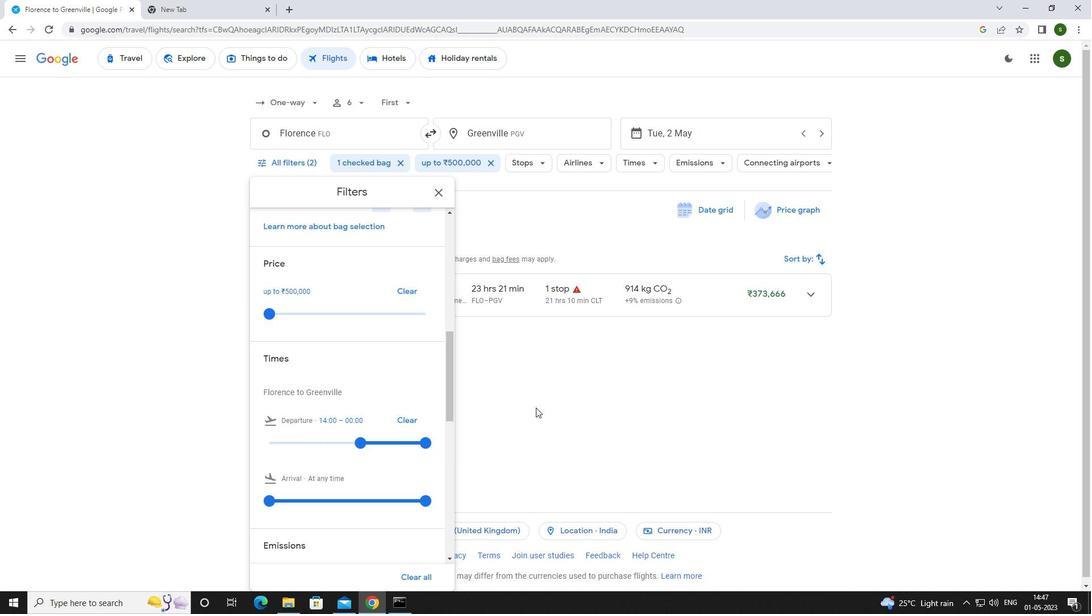 
Action: Mouse pressed left at (536, 407)
Screenshot: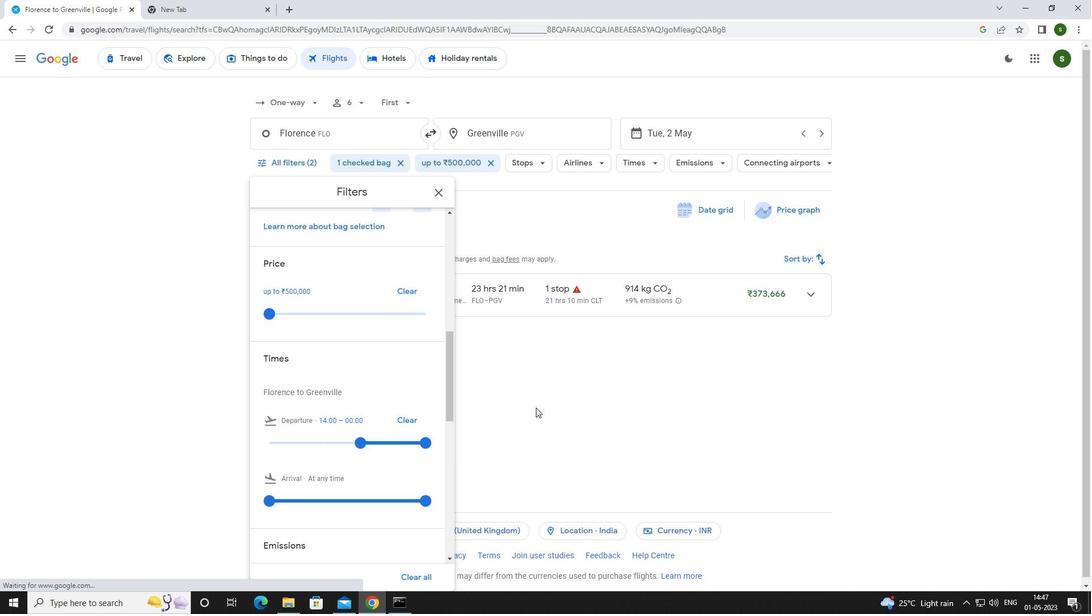 
